 Task: Look for space in Permatang Kuching, Malaysia from 3rd August, 2023 to 17th August, 2023 for 3 adults, 1 child in price range Rs.3000 to Rs.15000. Place can be entire place with 3 bedrooms having 4 beds and 2 bathrooms. Property type can be house, flat, guest house. Amenities needed are: wifi. Booking option can be shelf check-in. Required host language is English.
Action: Mouse moved to (411, 107)
Screenshot: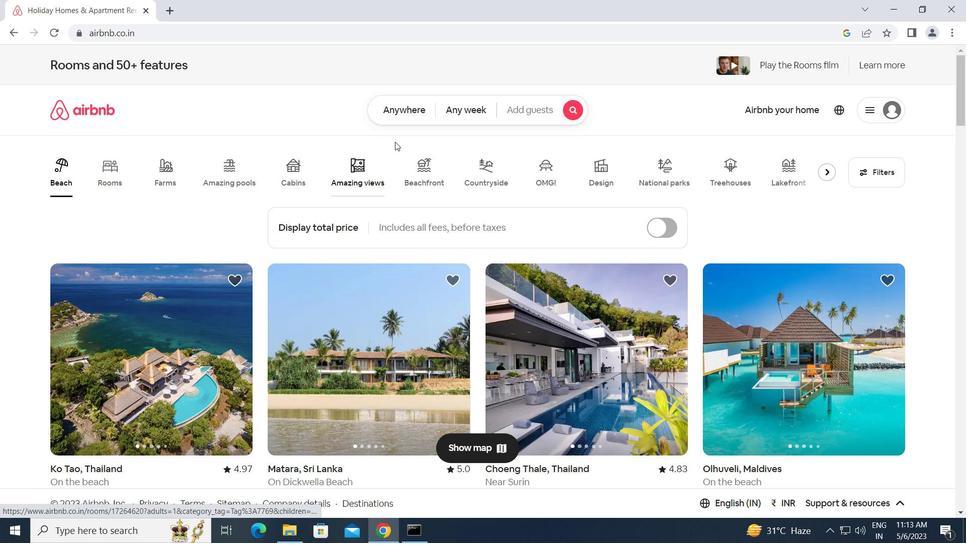 
Action: Mouse pressed left at (411, 107)
Screenshot: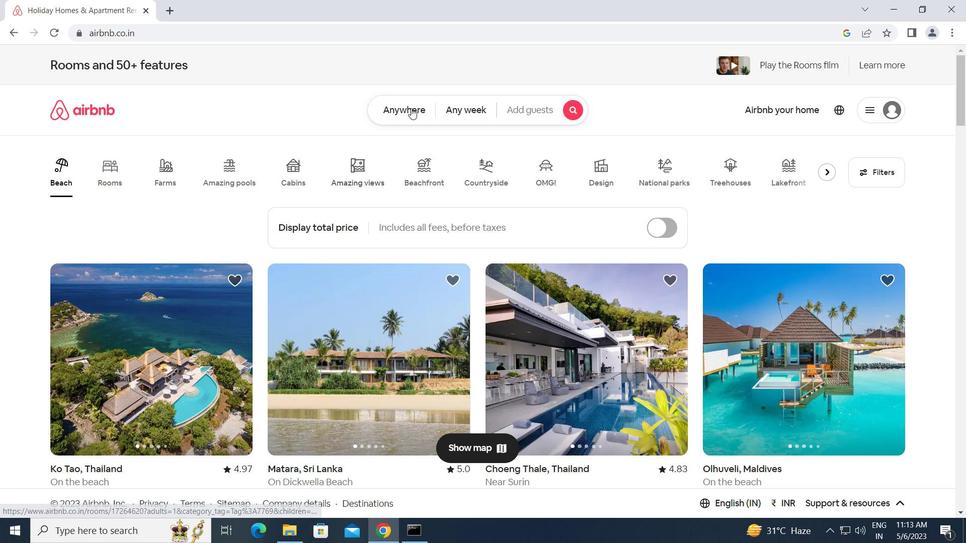 
Action: Mouse moved to (322, 159)
Screenshot: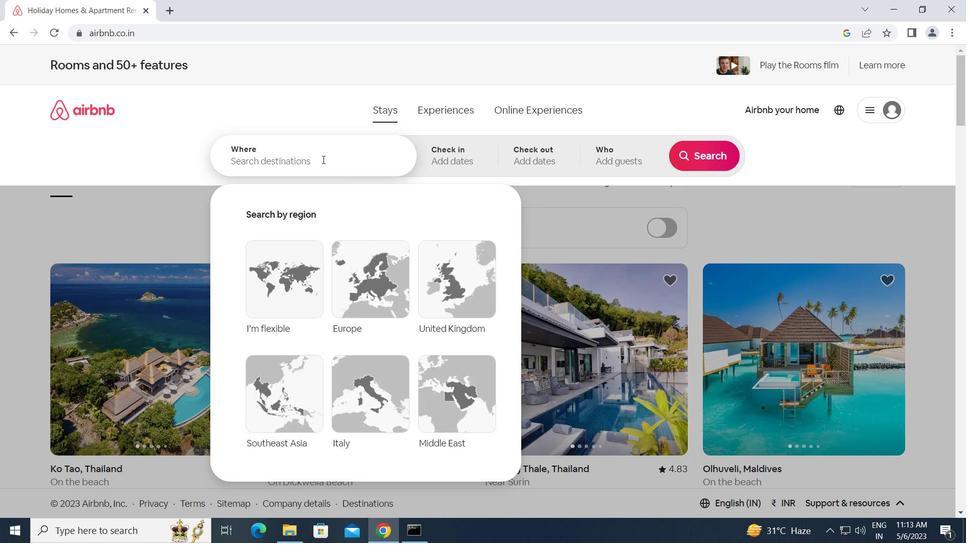 
Action: Mouse pressed left at (322, 159)
Screenshot: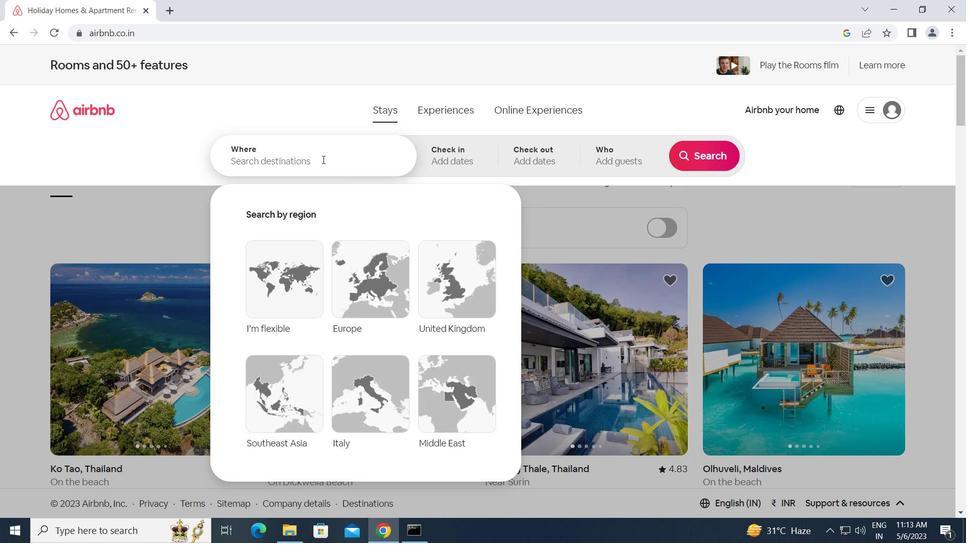 
Action: Key pressed p<Key.caps_lock>ermatang<Key.space><Key.caps_lock>k<Key.caps_lock>uching,<Key.space><Key.caps_lock>m<Key.caps_lock>alaysia<Key.enter>
Screenshot: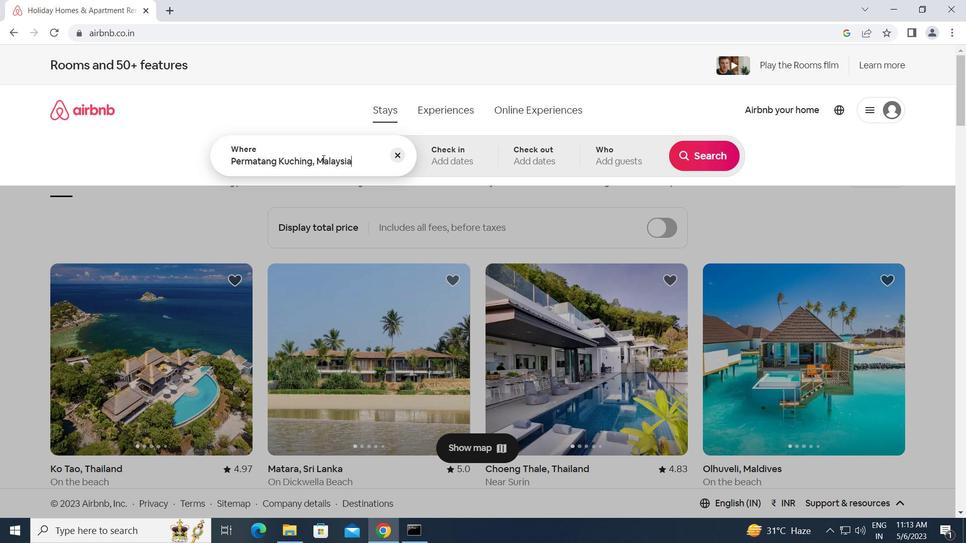 
Action: Mouse moved to (696, 254)
Screenshot: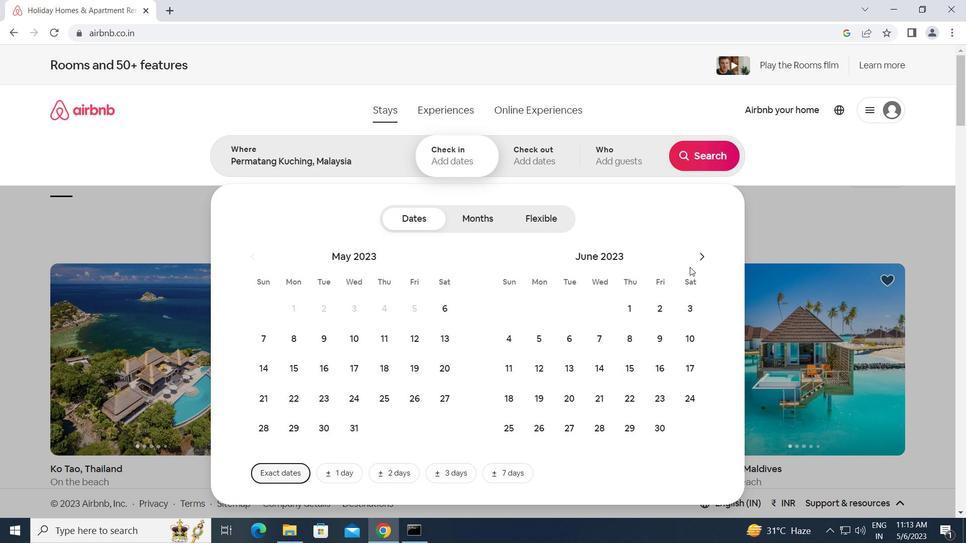 
Action: Mouse pressed left at (696, 254)
Screenshot: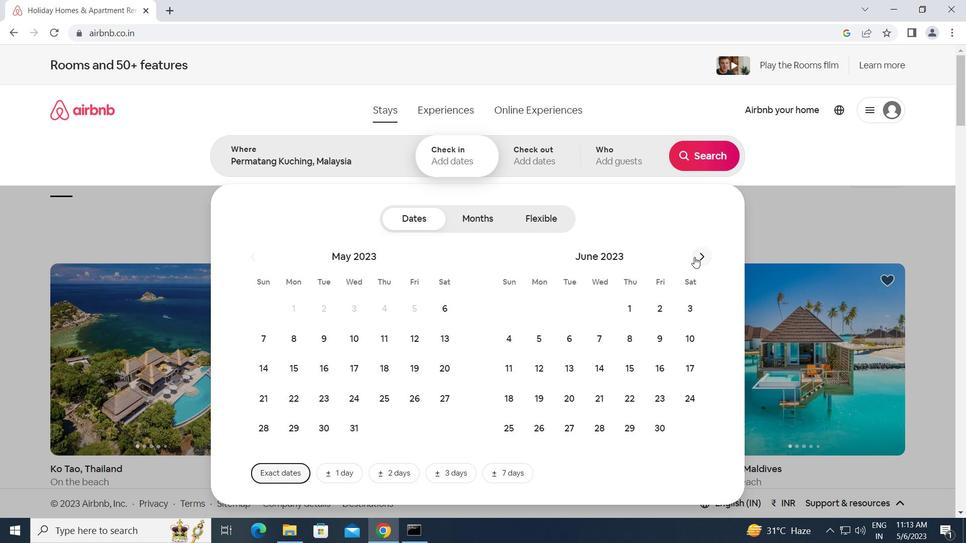 
Action: Mouse moved to (689, 253)
Screenshot: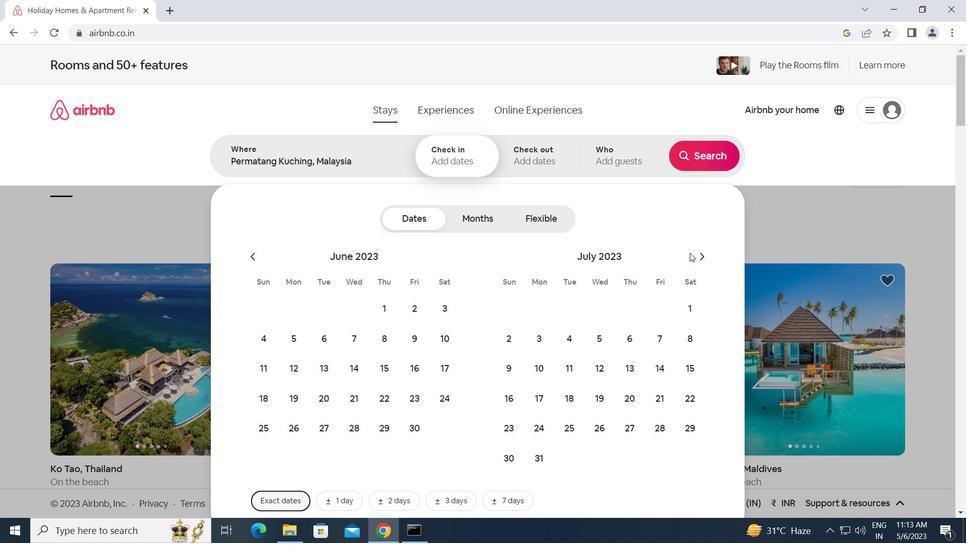 
Action: Mouse pressed left at (689, 253)
Screenshot: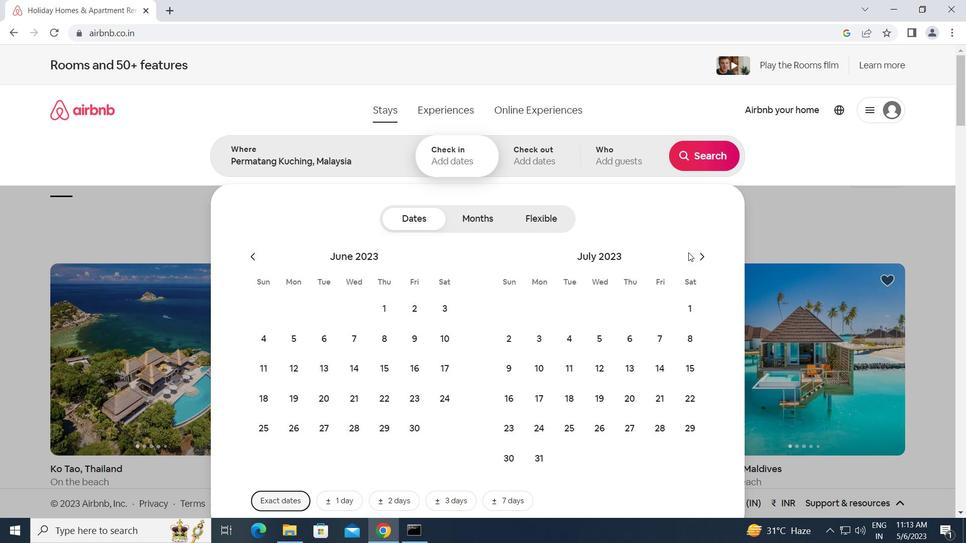 
Action: Mouse moved to (701, 256)
Screenshot: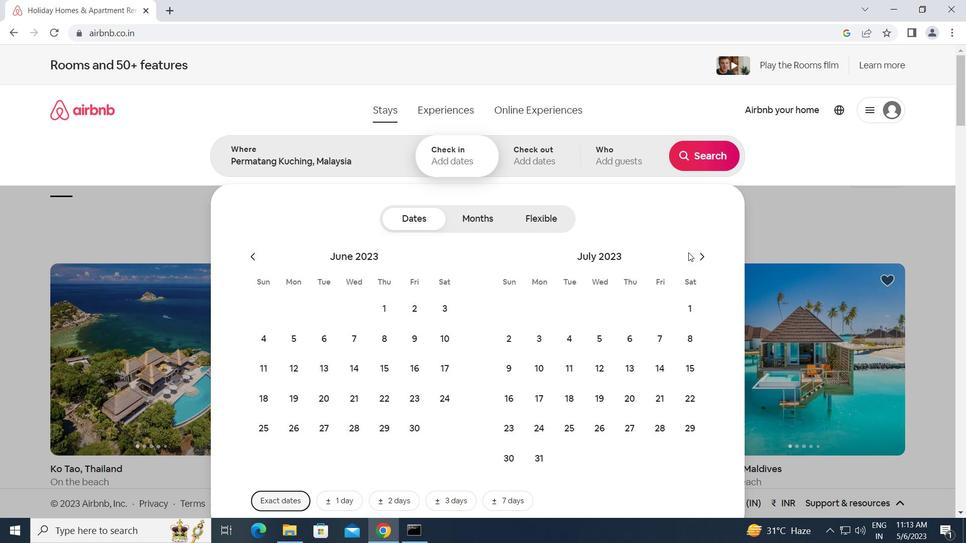 
Action: Mouse pressed left at (701, 256)
Screenshot: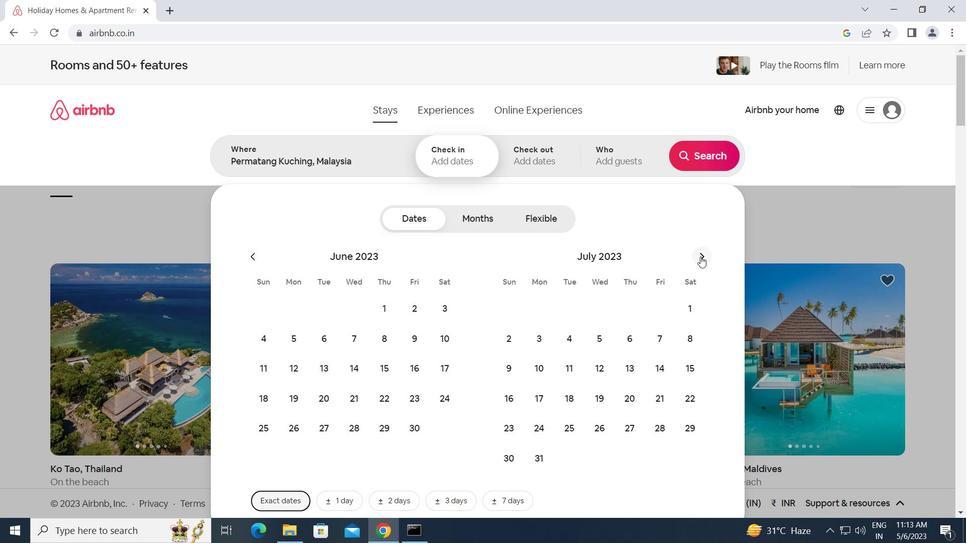 
Action: Mouse moved to (626, 305)
Screenshot: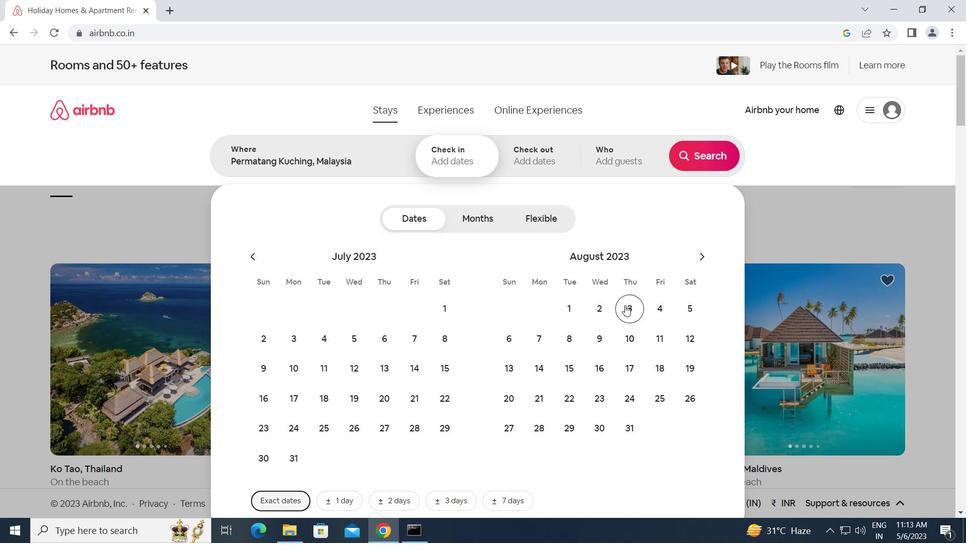 
Action: Mouse pressed left at (626, 305)
Screenshot: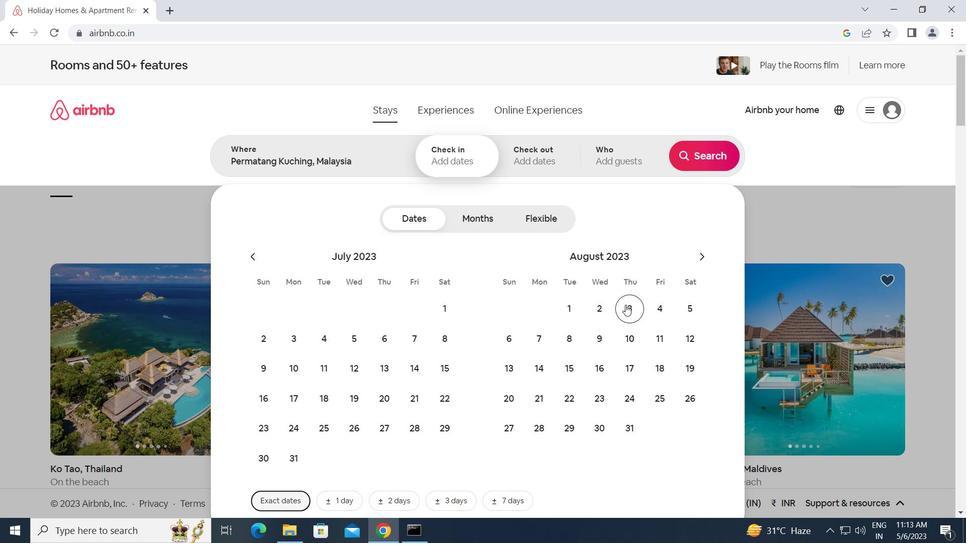 
Action: Mouse moved to (634, 372)
Screenshot: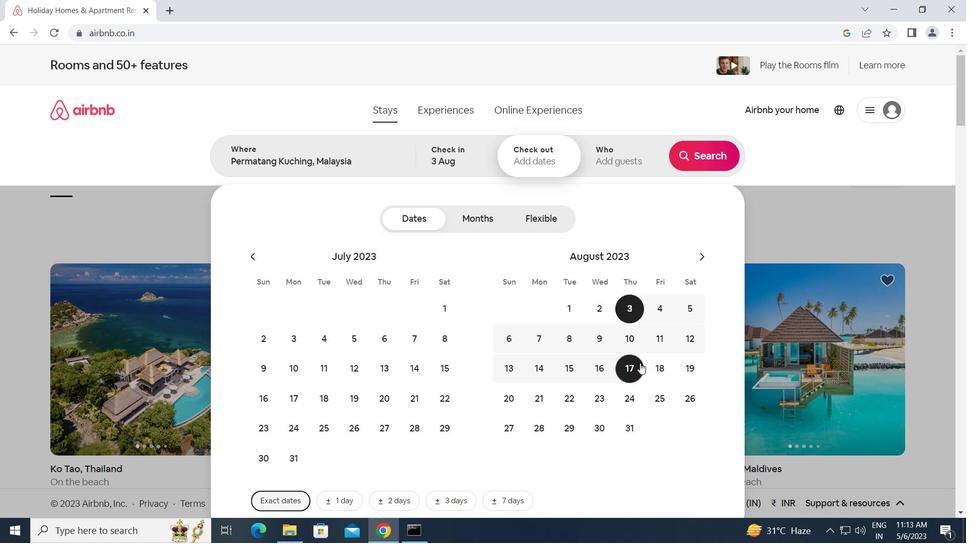 
Action: Mouse pressed left at (634, 372)
Screenshot: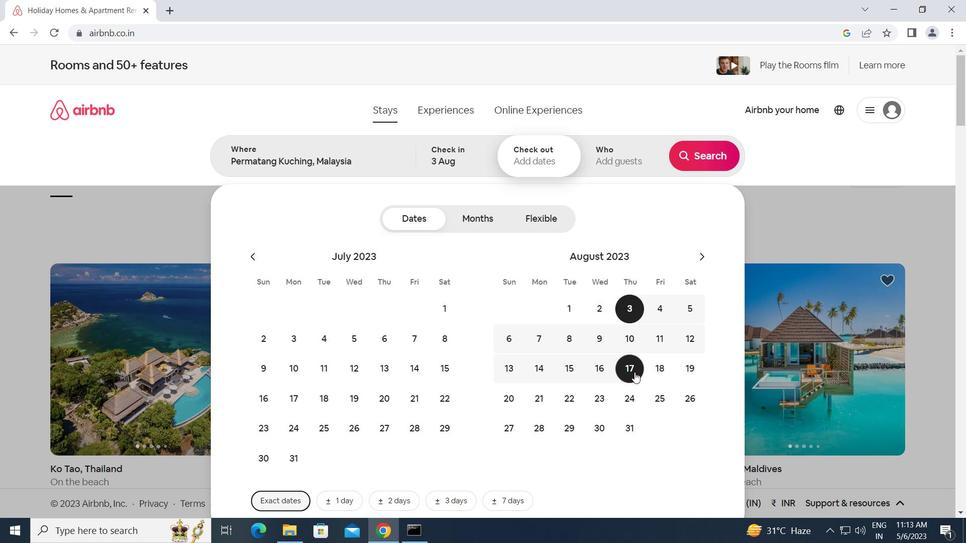 
Action: Mouse moved to (619, 156)
Screenshot: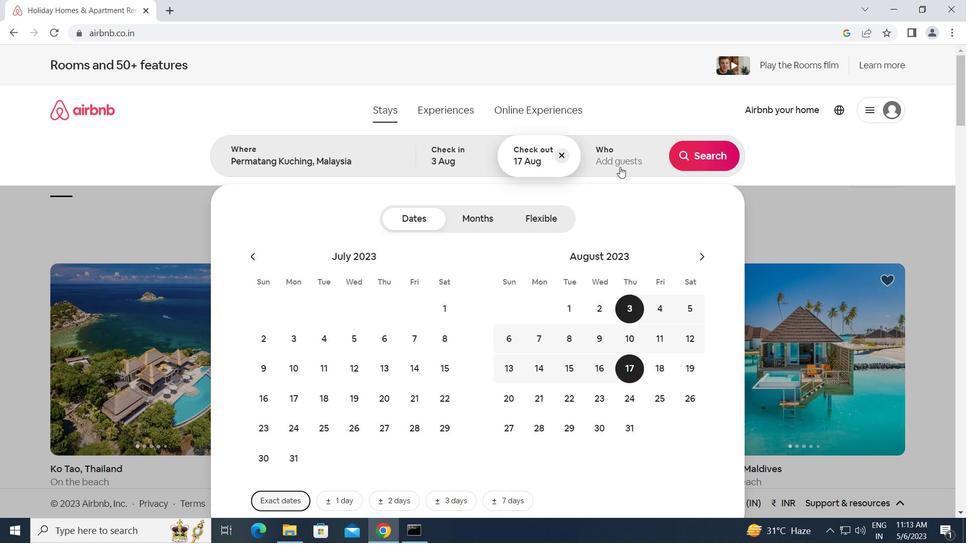 
Action: Mouse pressed left at (619, 156)
Screenshot: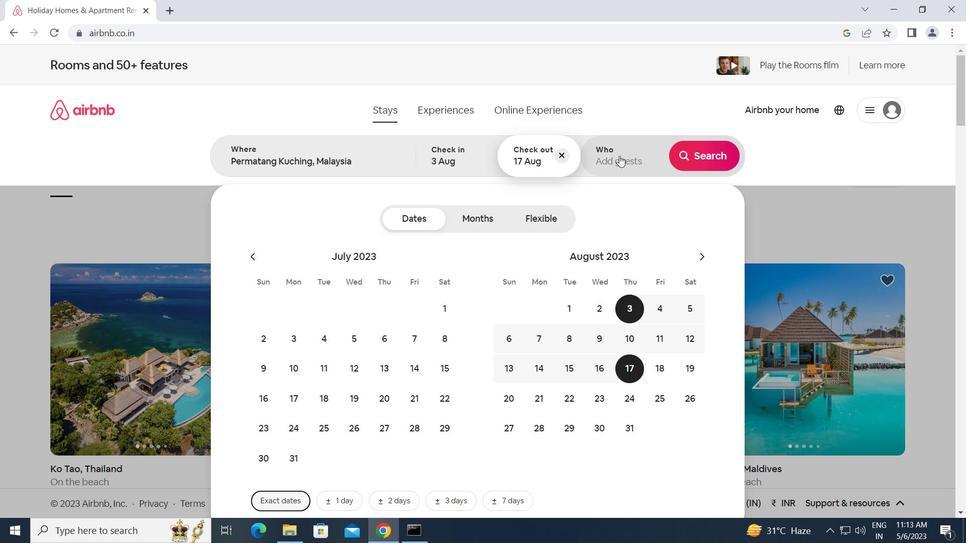 
Action: Mouse moved to (710, 223)
Screenshot: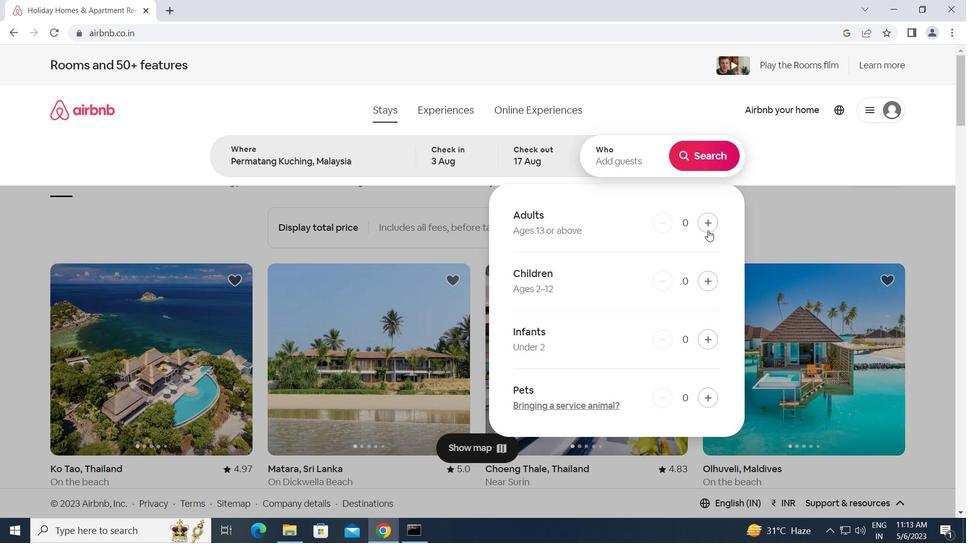 
Action: Mouse pressed left at (710, 223)
Screenshot: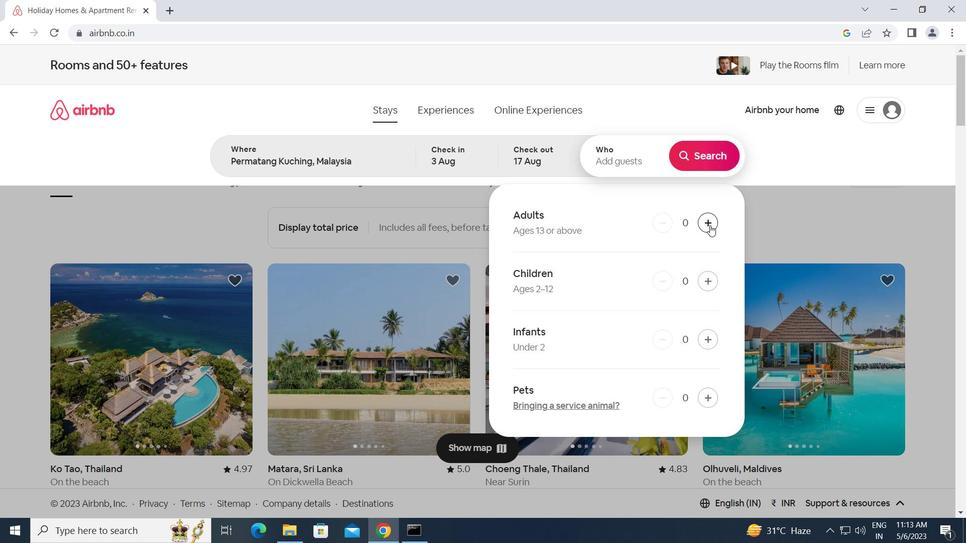 
Action: Mouse pressed left at (710, 223)
Screenshot: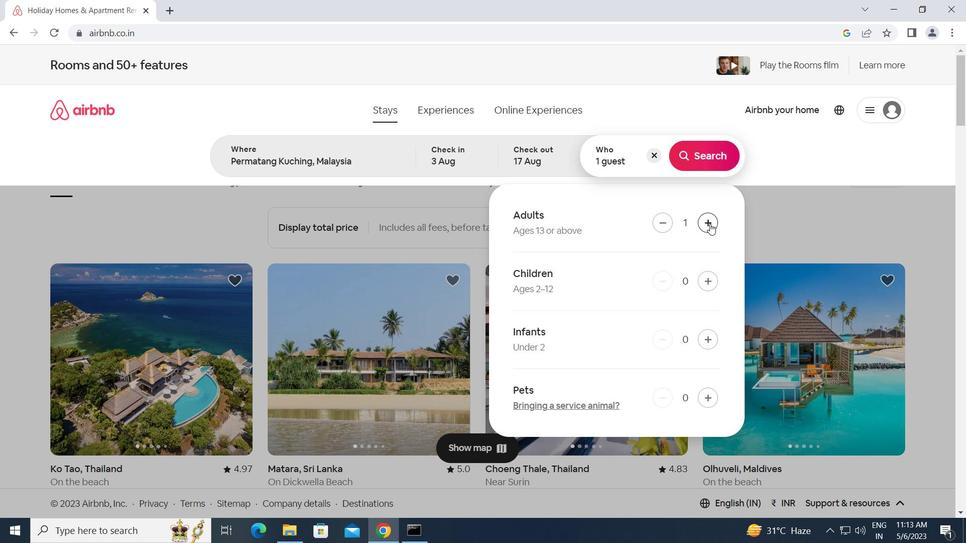 
Action: Mouse pressed left at (710, 223)
Screenshot: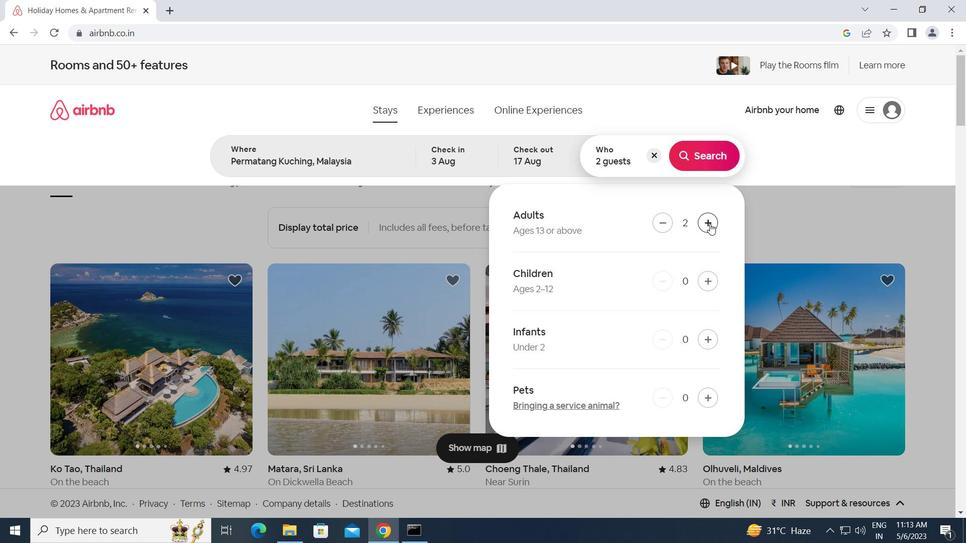 
Action: Mouse moved to (705, 281)
Screenshot: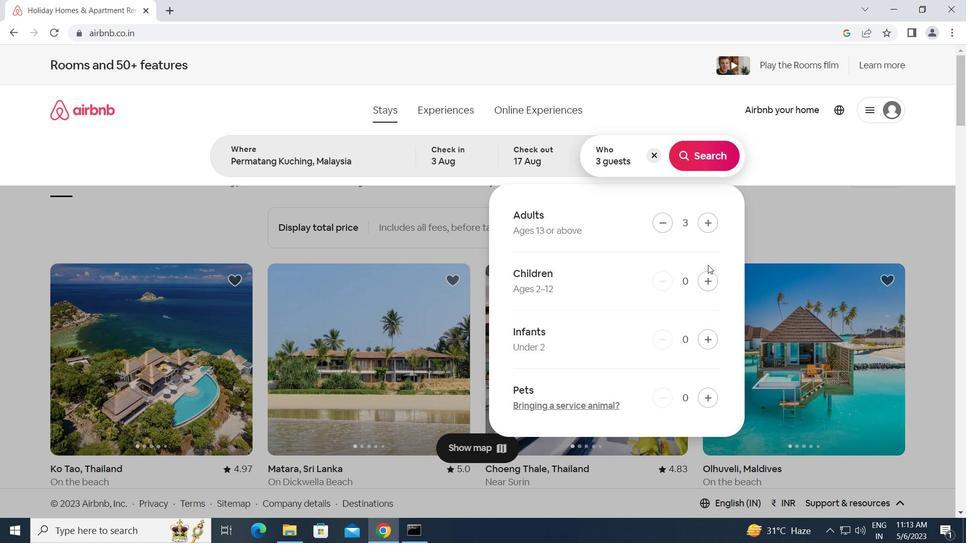 
Action: Mouse pressed left at (705, 281)
Screenshot: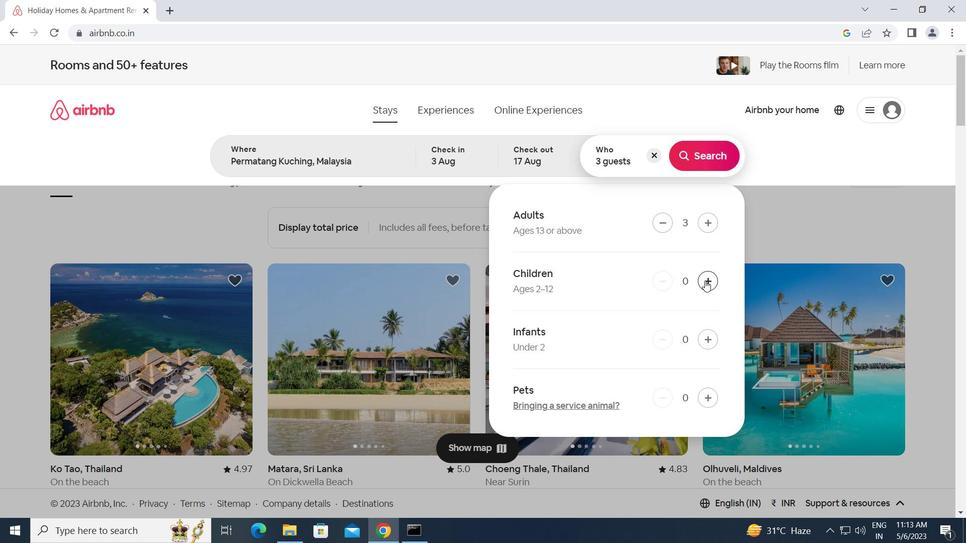 
Action: Mouse moved to (698, 158)
Screenshot: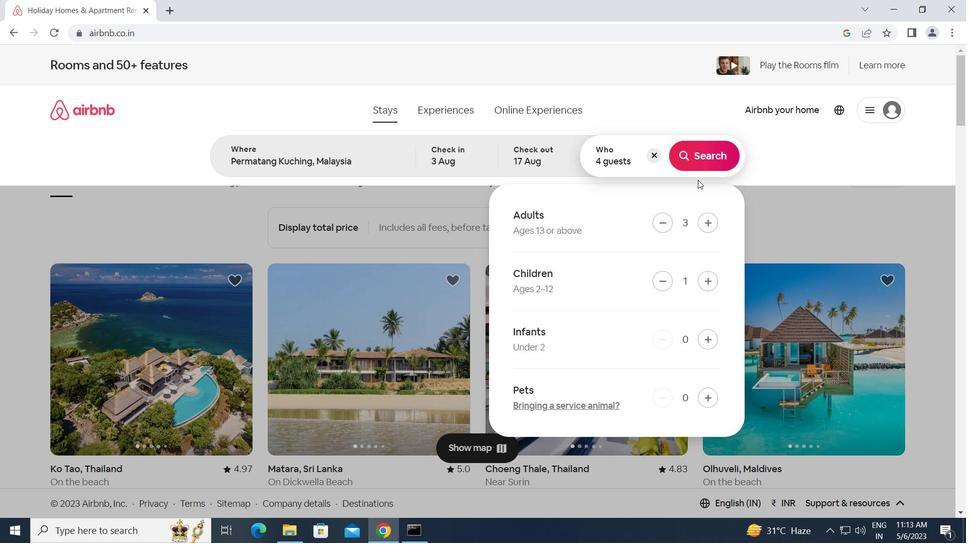 
Action: Mouse pressed left at (698, 158)
Screenshot: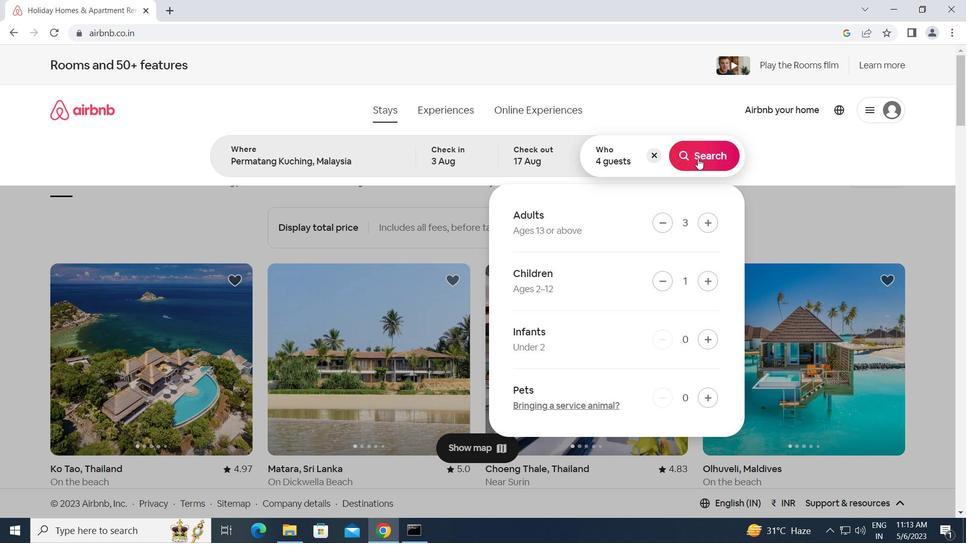 
Action: Mouse moved to (902, 121)
Screenshot: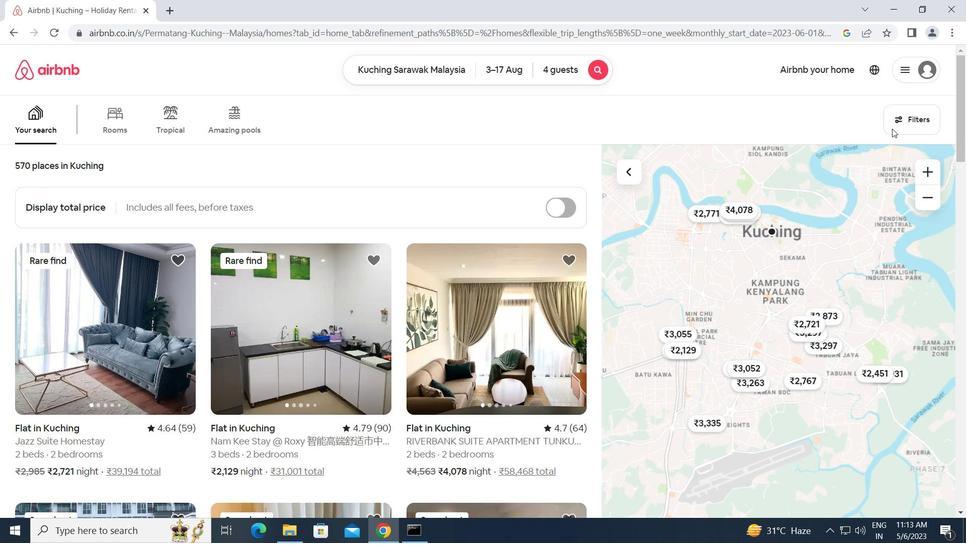 
Action: Mouse pressed left at (902, 121)
Screenshot: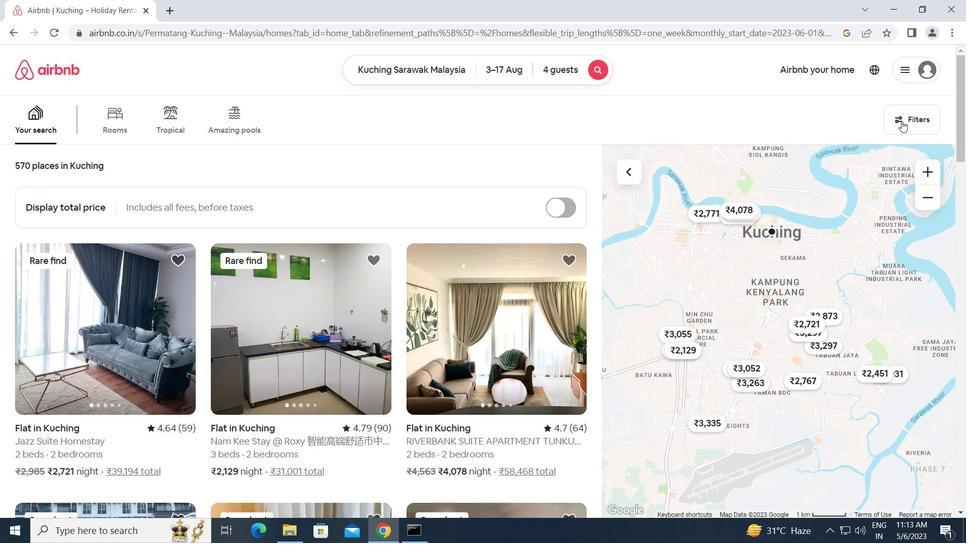 
Action: Mouse moved to (317, 430)
Screenshot: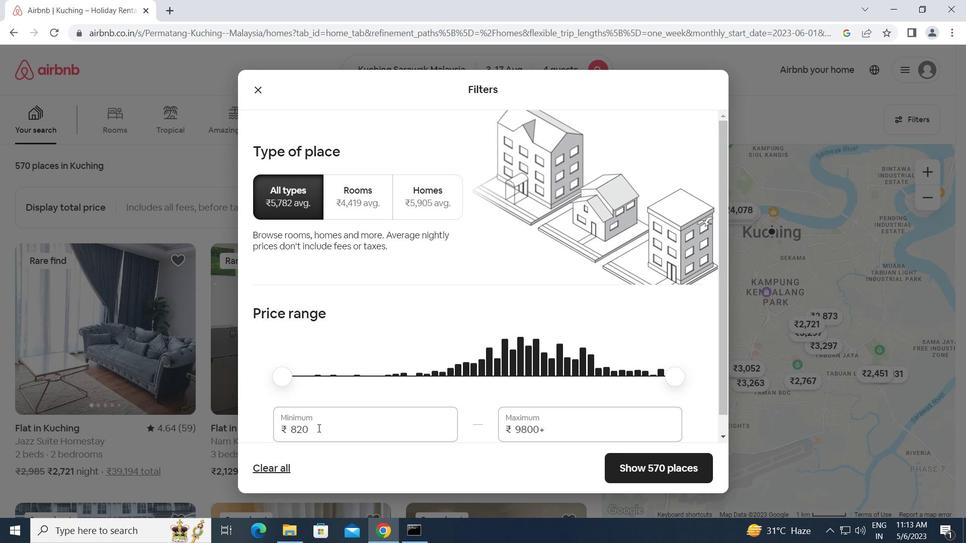 
Action: Mouse pressed left at (317, 430)
Screenshot: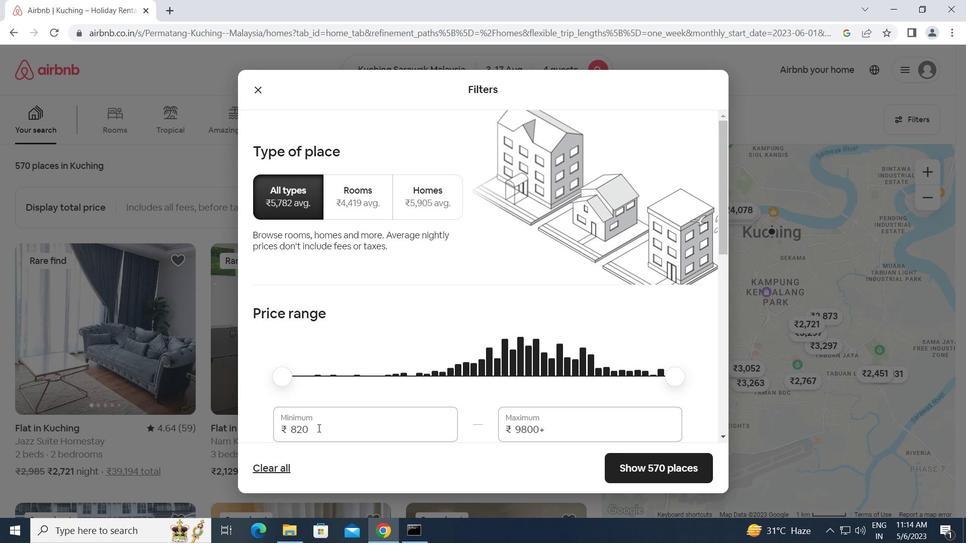 
Action: Mouse moved to (274, 432)
Screenshot: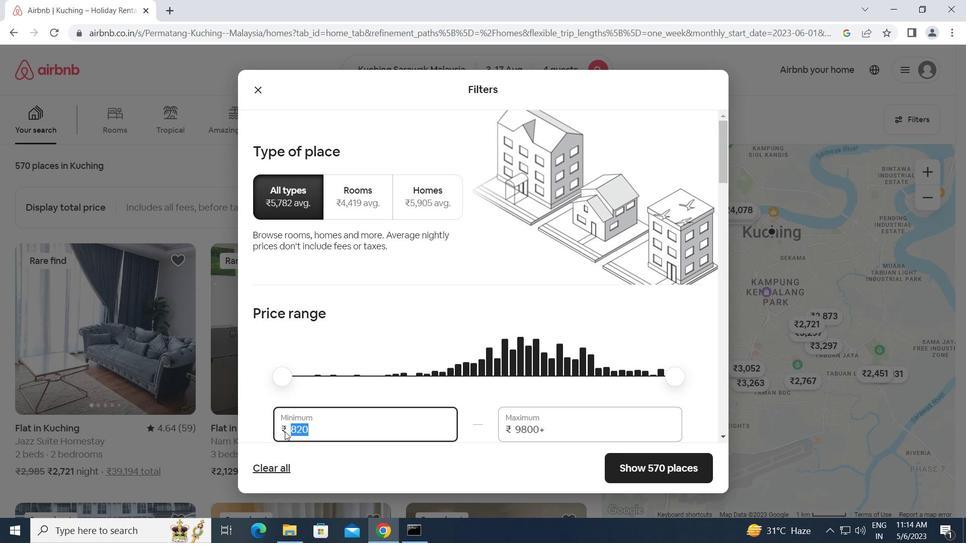 
Action: Key pressed 3
Screenshot: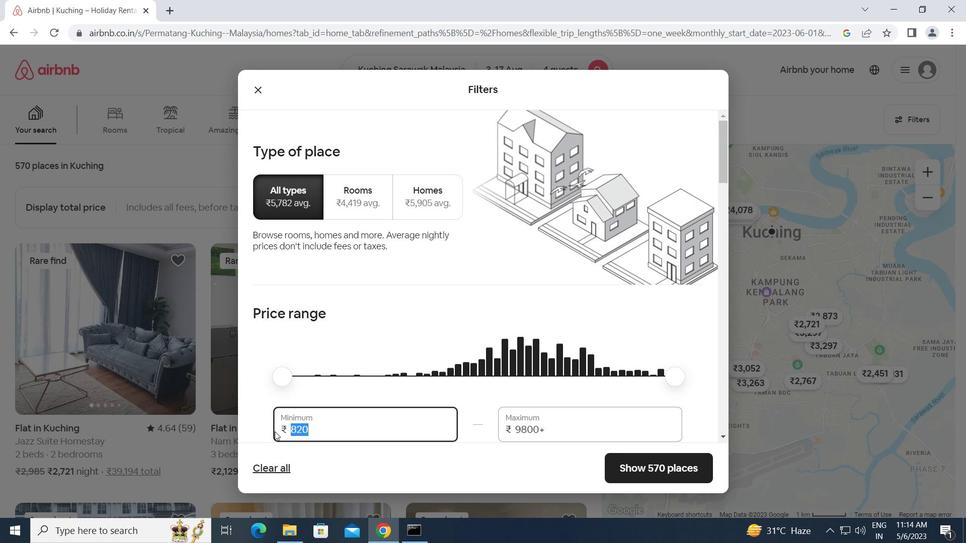 
Action: Mouse moved to (332, 303)
Screenshot: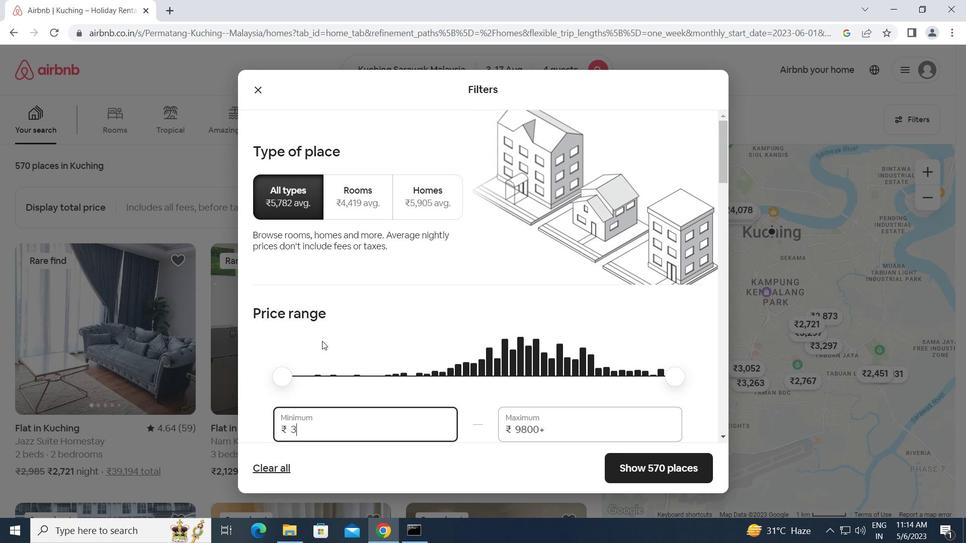 
Action: Key pressed 000<Key.tab>15000
Screenshot: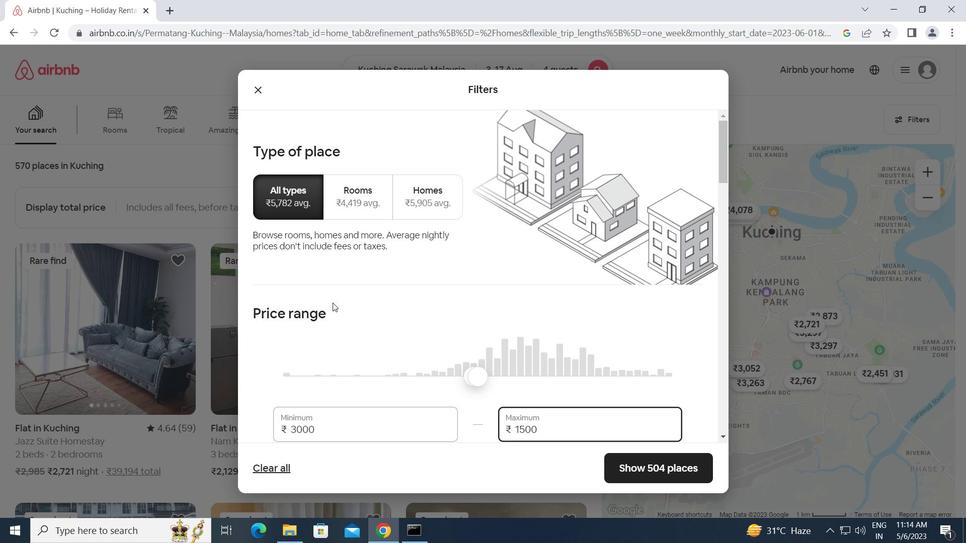 
Action: Mouse moved to (356, 310)
Screenshot: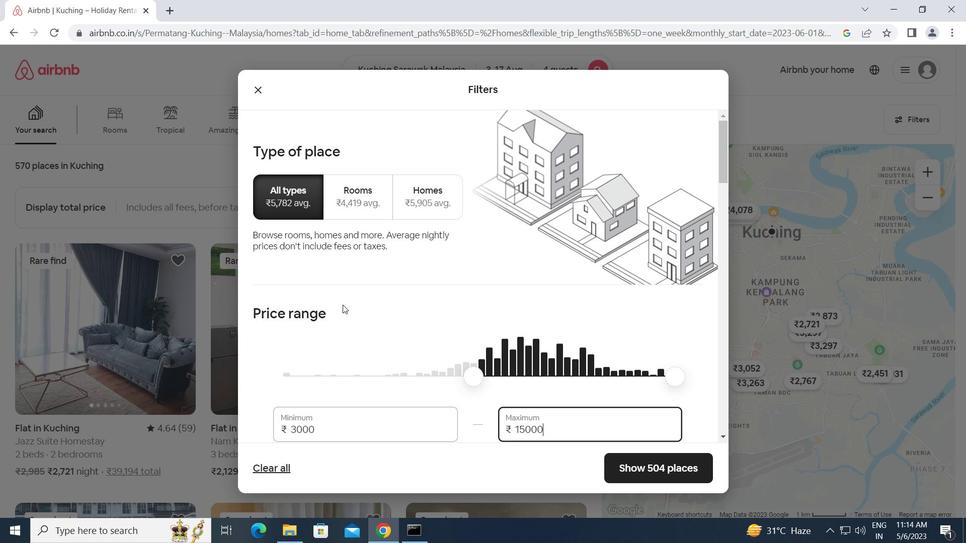 
Action: Mouse scrolled (356, 310) with delta (0, 0)
Screenshot: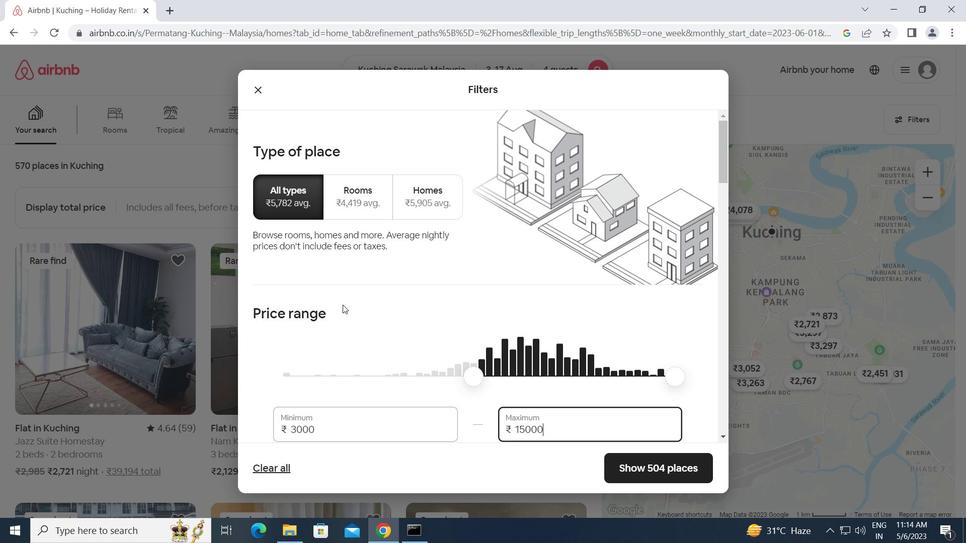 
Action: Mouse moved to (356, 310)
Screenshot: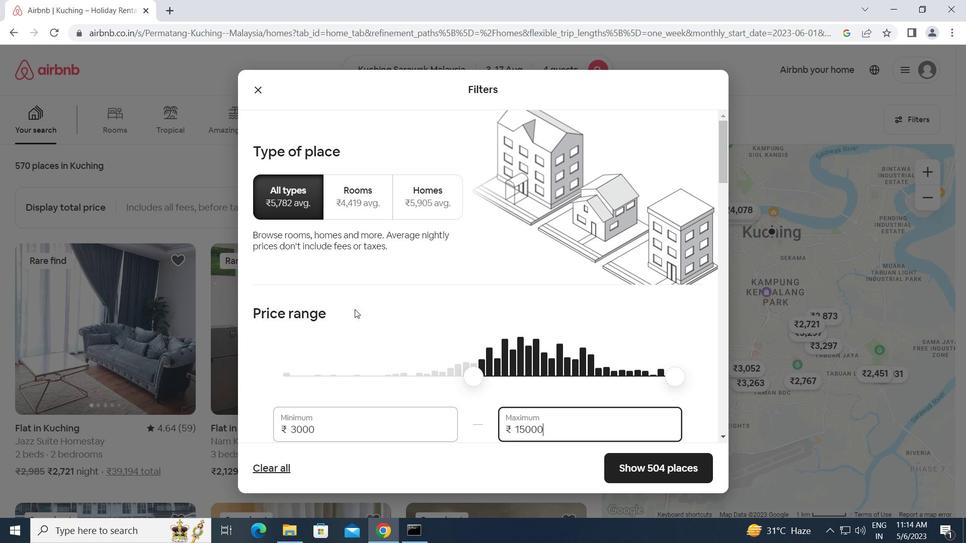 
Action: Mouse scrolled (356, 310) with delta (0, 0)
Screenshot: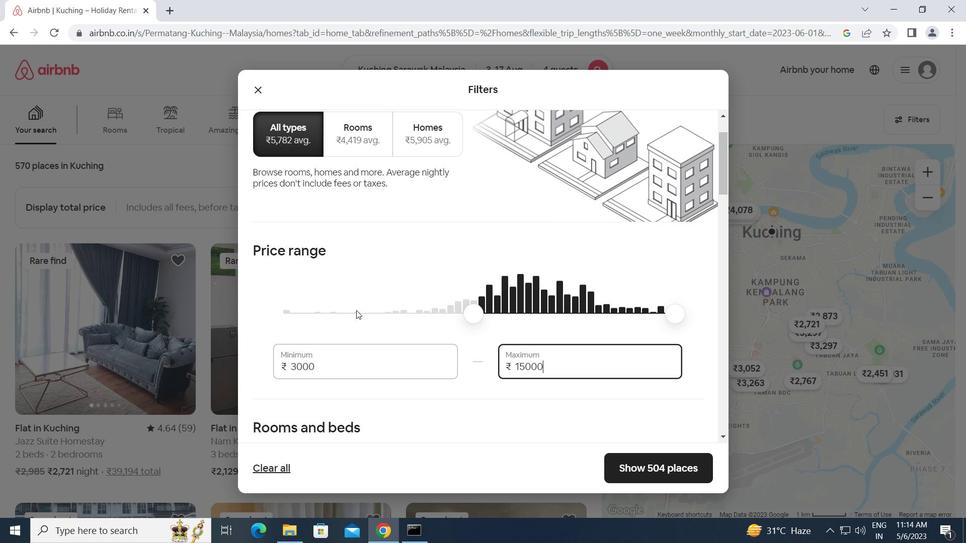 
Action: Mouse scrolled (356, 310) with delta (0, 0)
Screenshot: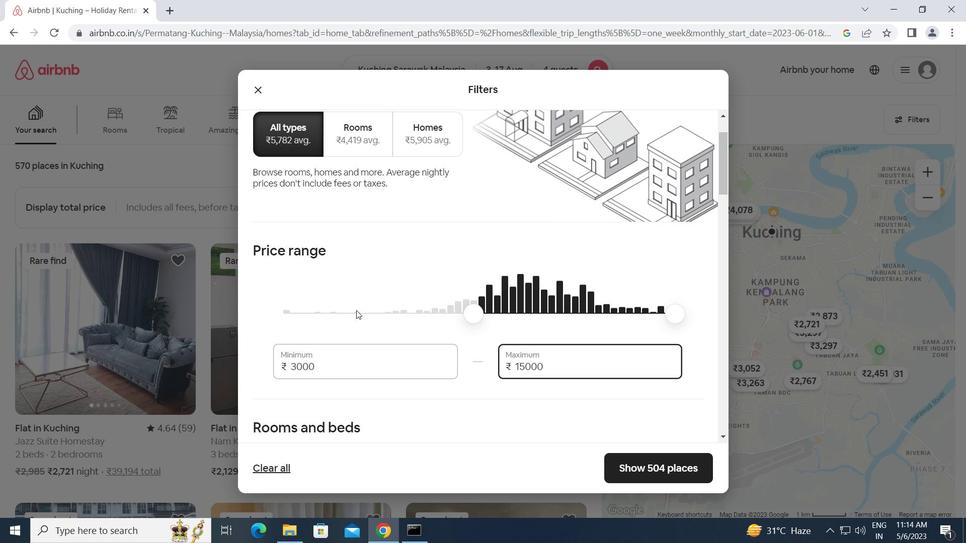 
Action: Mouse scrolled (356, 310) with delta (0, 0)
Screenshot: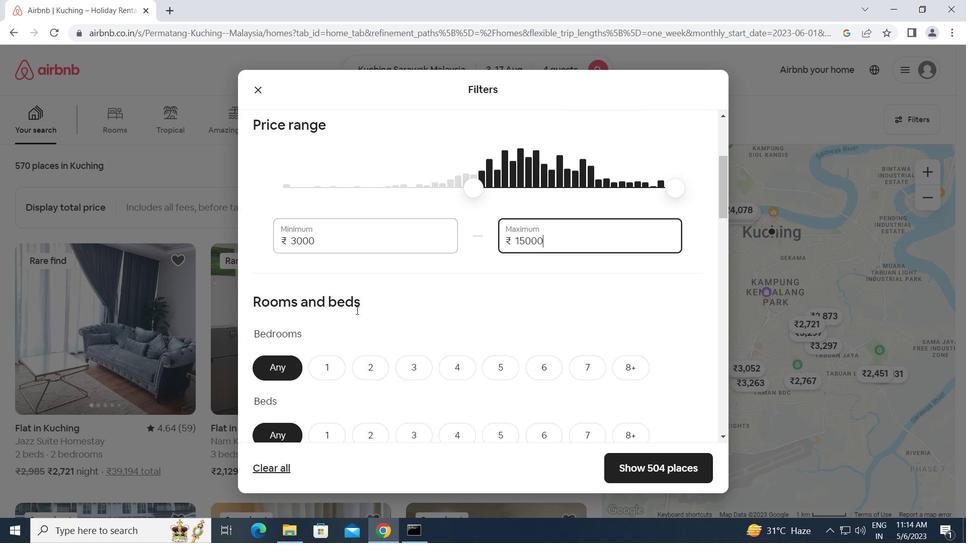 
Action: Mouse scrolled (356, 310) with delta (0, 0)
Screenshot: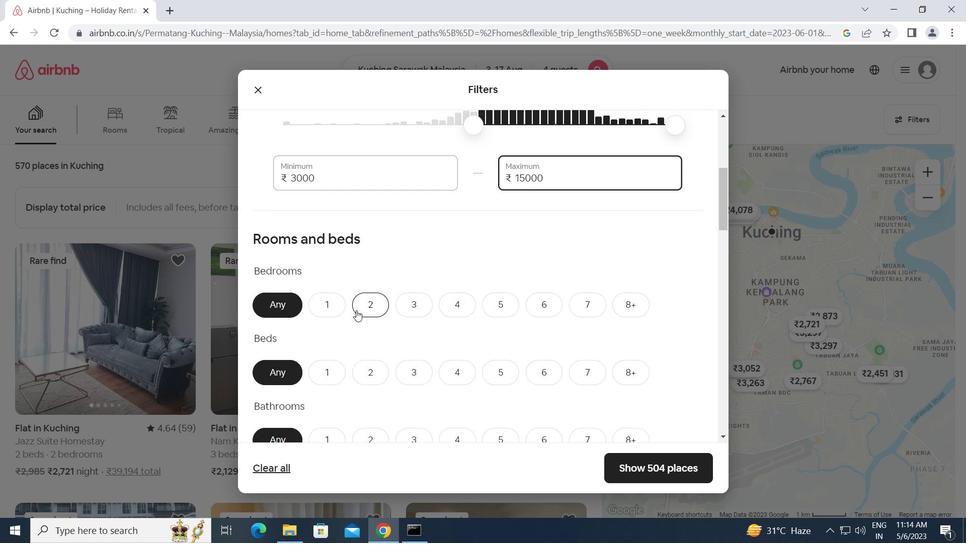 
Action: Mouse moved to (417, 244)
Screenshot: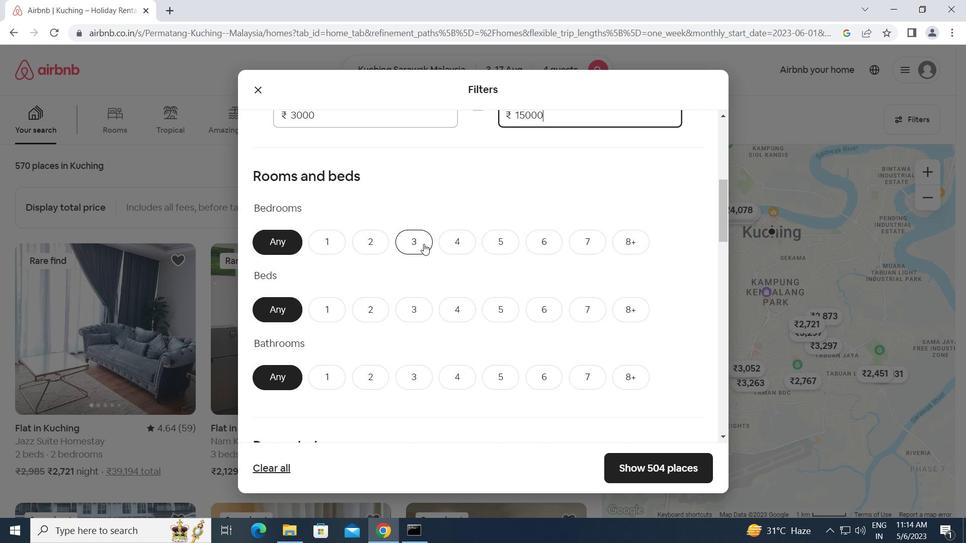 
Action: Mouse pressed left at (417, 244)
Screenshot: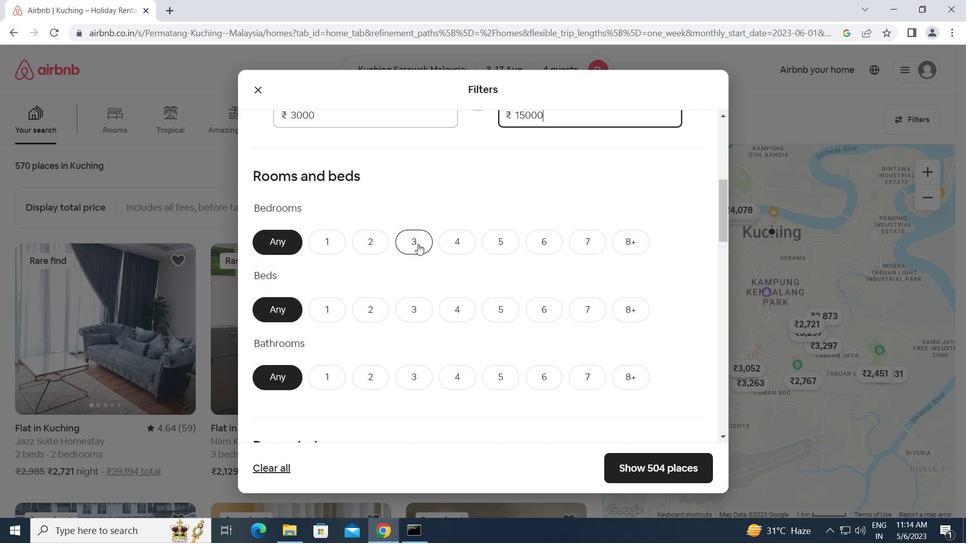 
Action: Mouse moved to (456, 309)
Screenshot: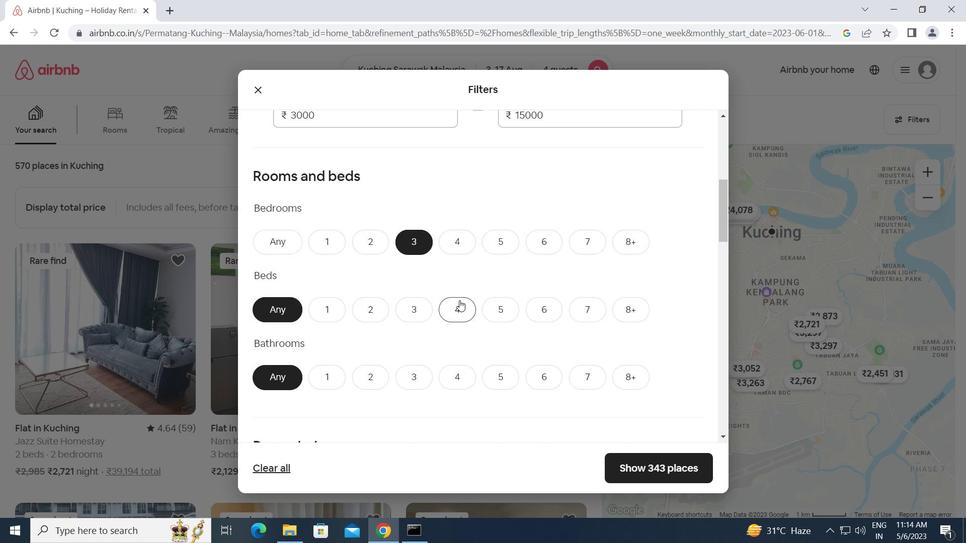 
Action: Mouse pressed left at (456, 309)
Screenshot: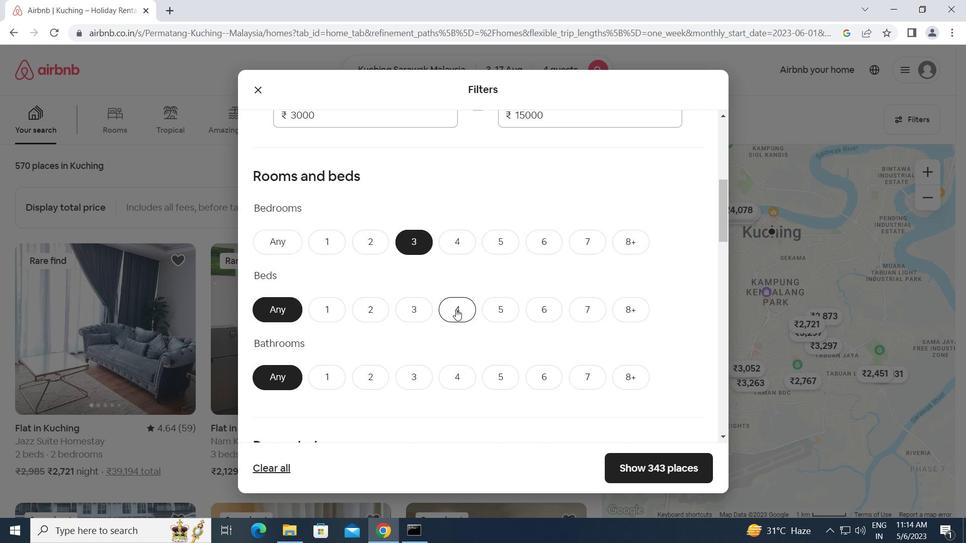 
Action: Mouse moved to (376, 372)
Screenshot: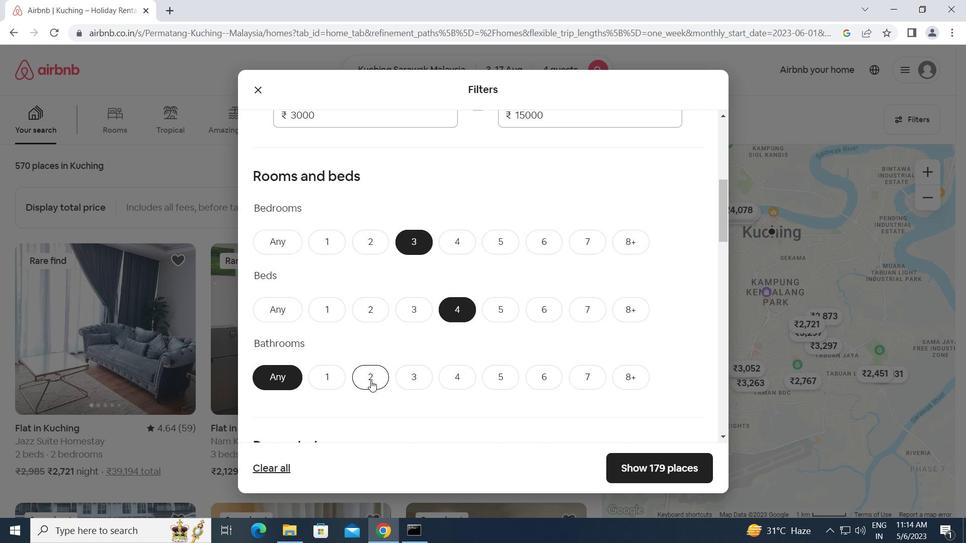 
Action: Mouse pressed left at (376, 372)
Screenshot: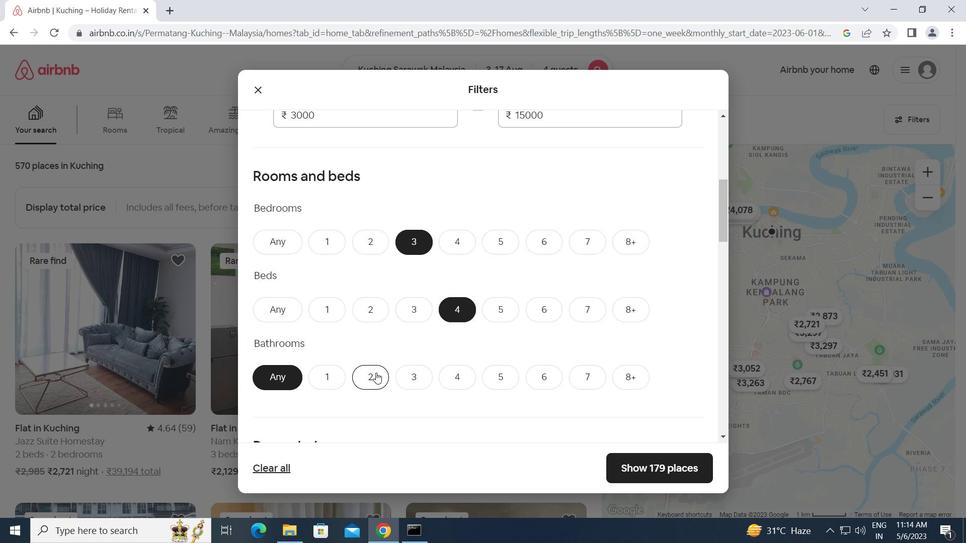 
Action: Mouse moved to (455, 405)
Screenshot: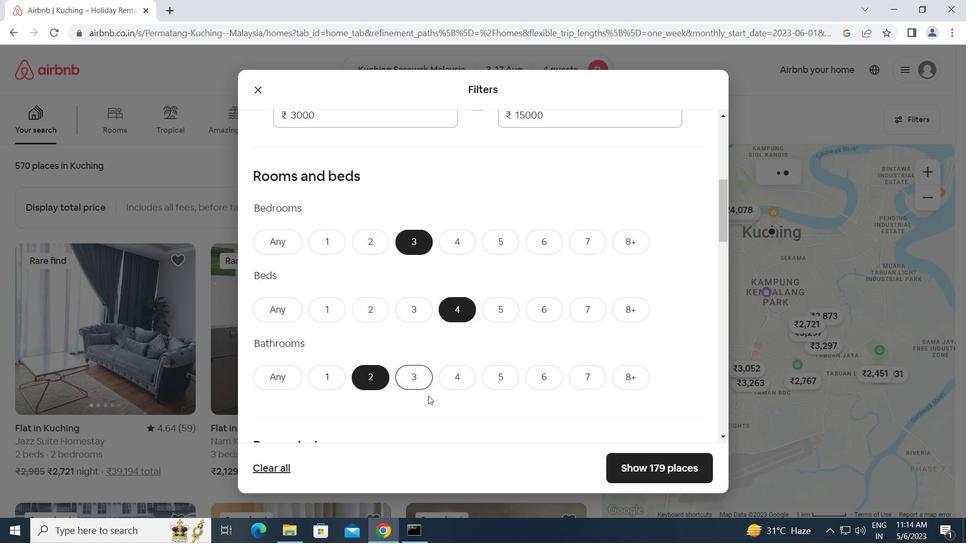 
Action: Mouse scrolled (455, 405) with delta (0, 0)
Screenshot: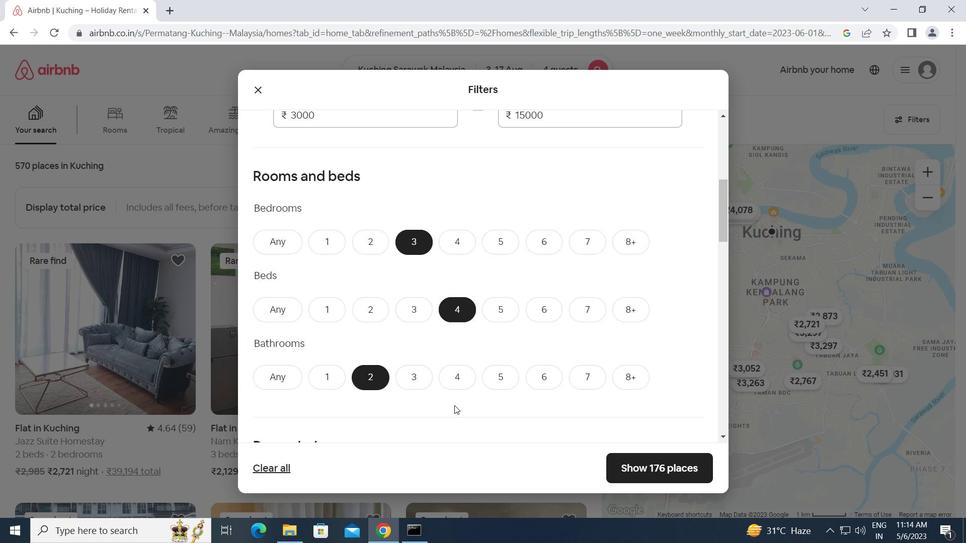 
Action: Mouse moved to (455, 405)
Screenshot: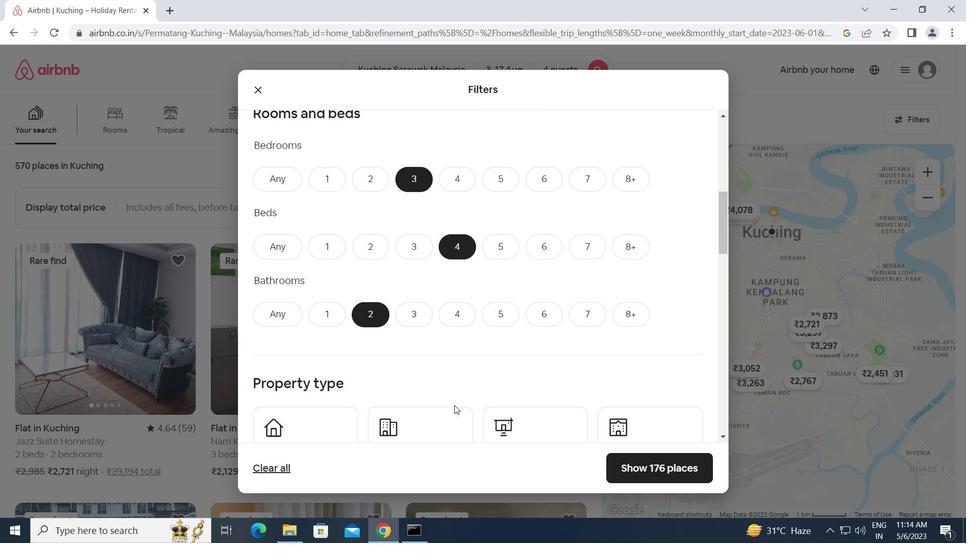 
Action: Mouse scrolled (455, 404) with delta (0, 0)
Screenshot: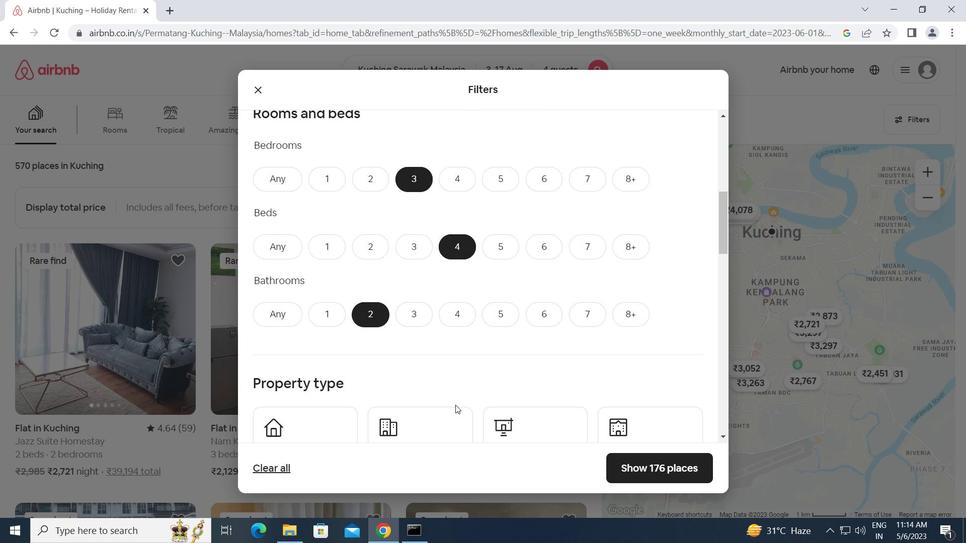 
Action: Mouse moved to (456, 404)
Screenshot: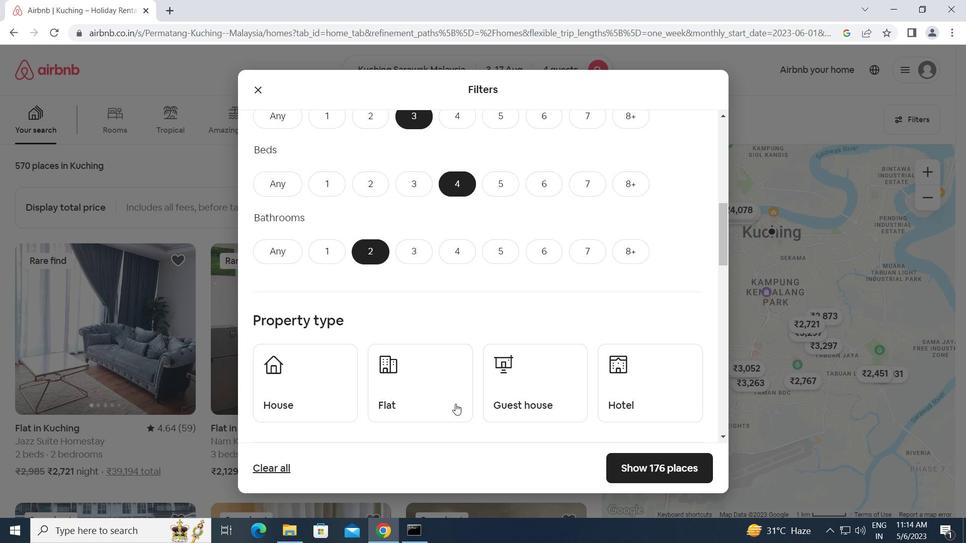 
Action: Mouse scrolled (456, 403) with delta (0, 0)
Screenshot: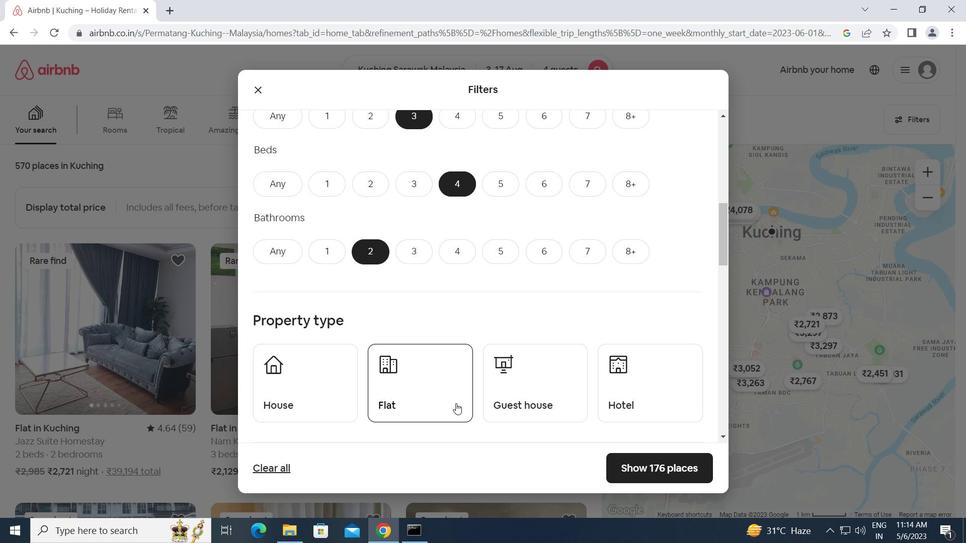 
Action: Mouse scrolled (456, 403) with delta (0, 0)
Screenshot: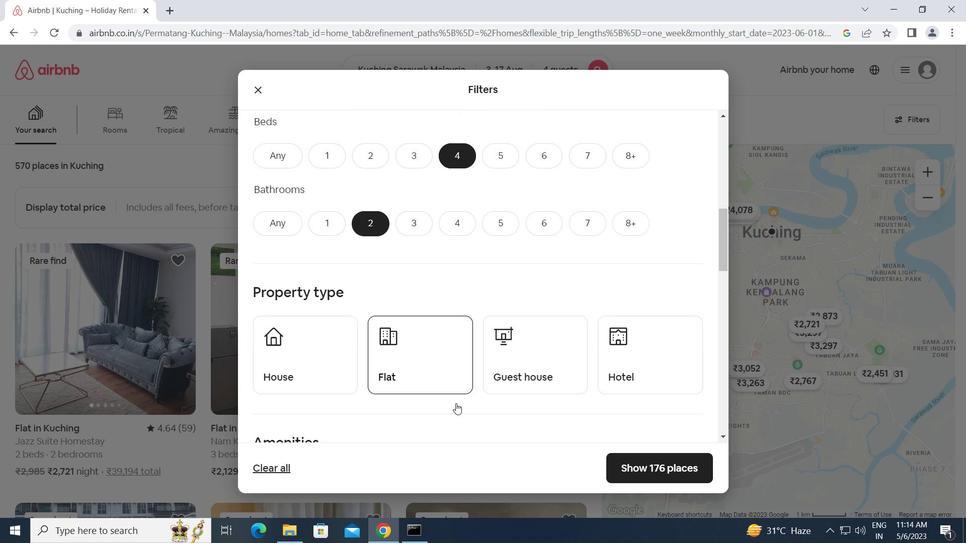 
Action: Mouse moved to (336, 257)
Screenshot: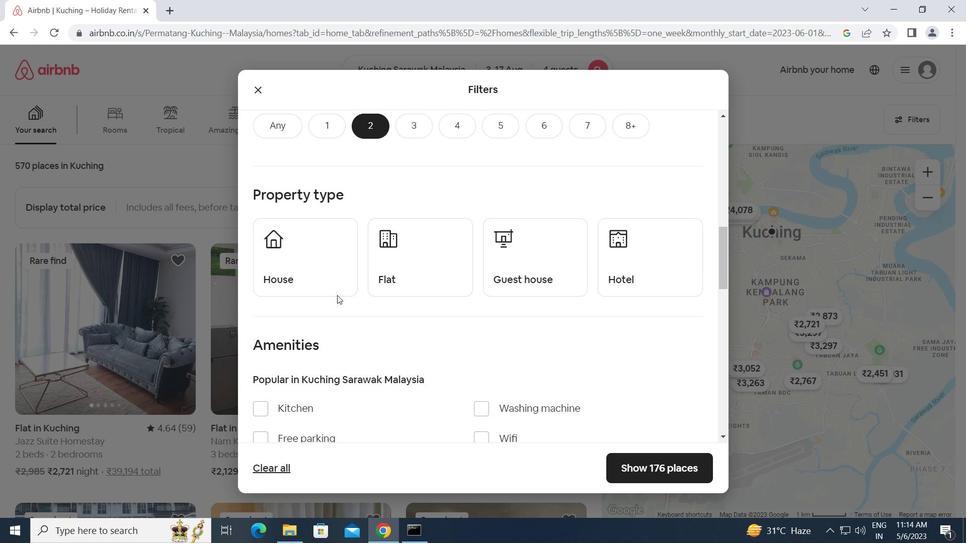 
Action: Mouse pressed left at (336, 257)
Screenshot: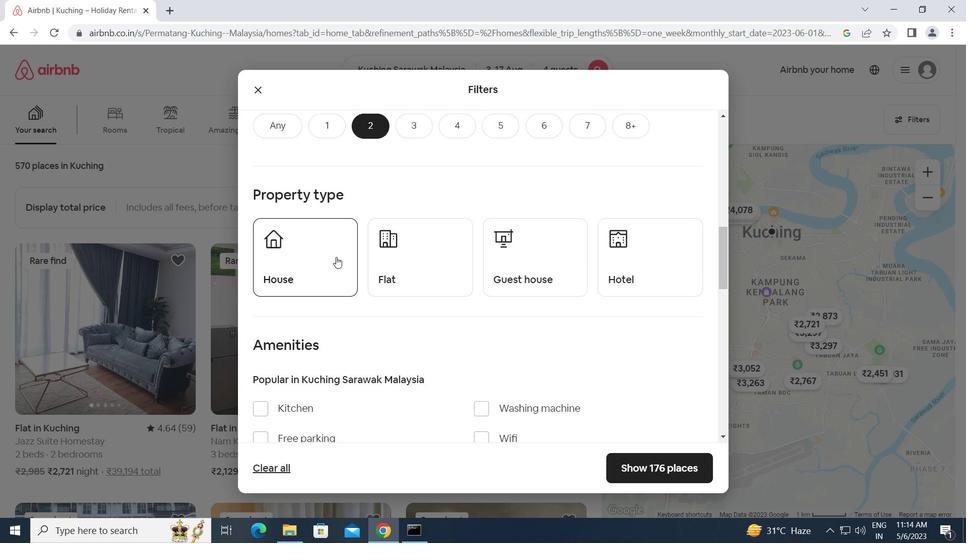 
Action: Mouse moved to (436, 283)
Screenshot: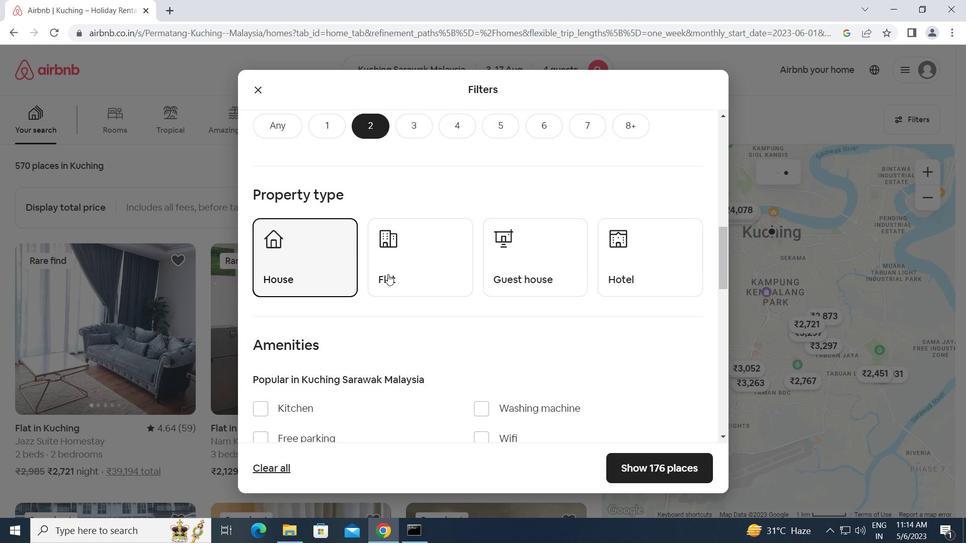 
Action: Mouse pressed left at (436, 283)
Screenshot: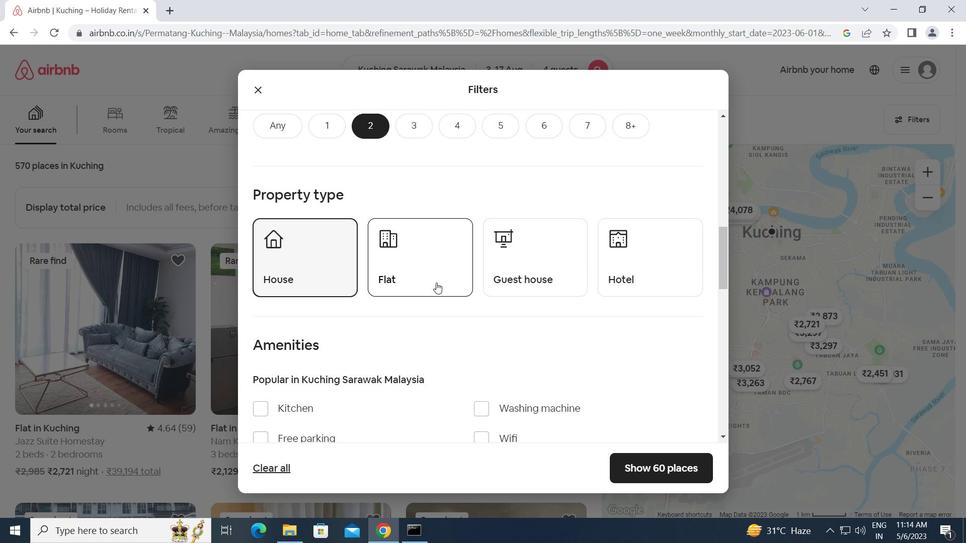 
Action: Mouse moved to (510, 272)
Screenshot: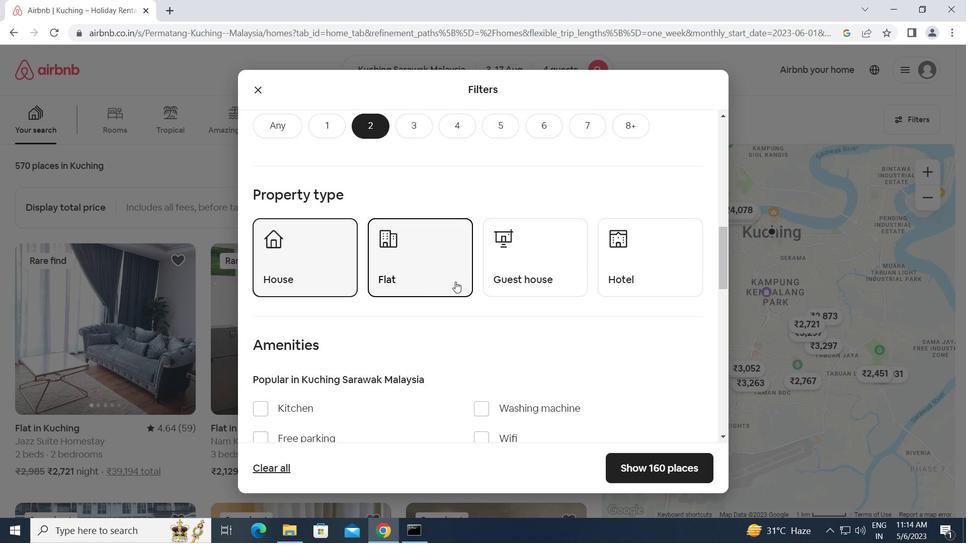 
Action: Mouse pressed left at (510, 272)
Screenshot: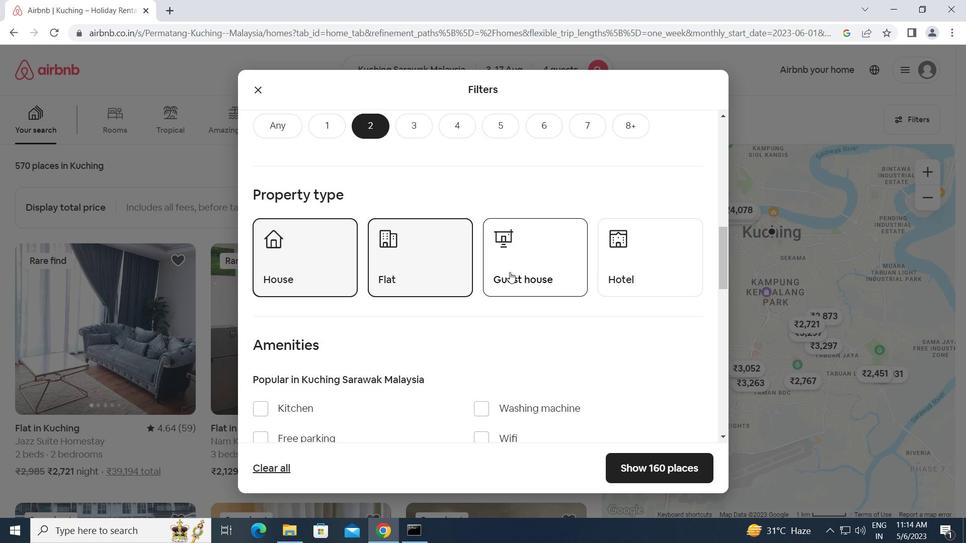 
Action: Mouse moved to (454, 315)
Screenshot: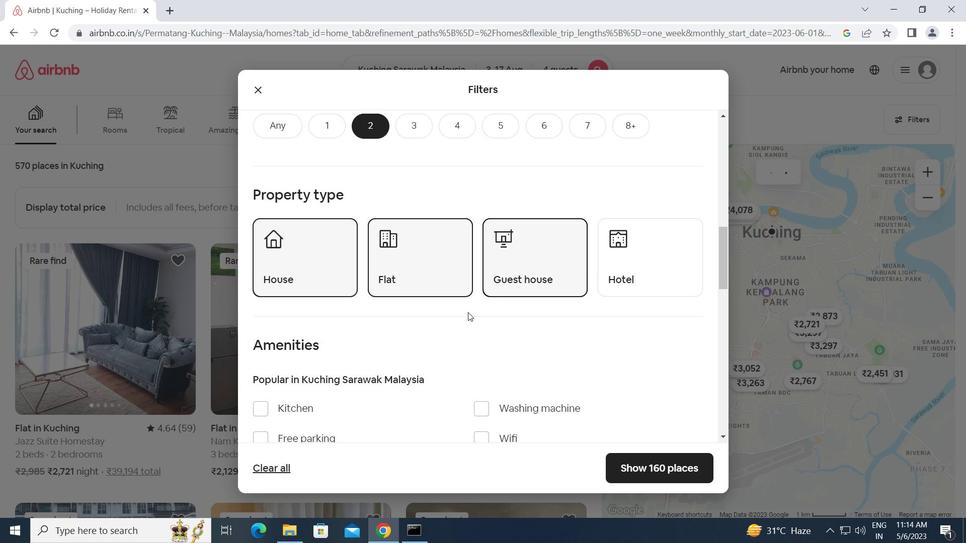 
Action: Mouse scrolled (454, 315) with delta (0, 0)
Screenshot: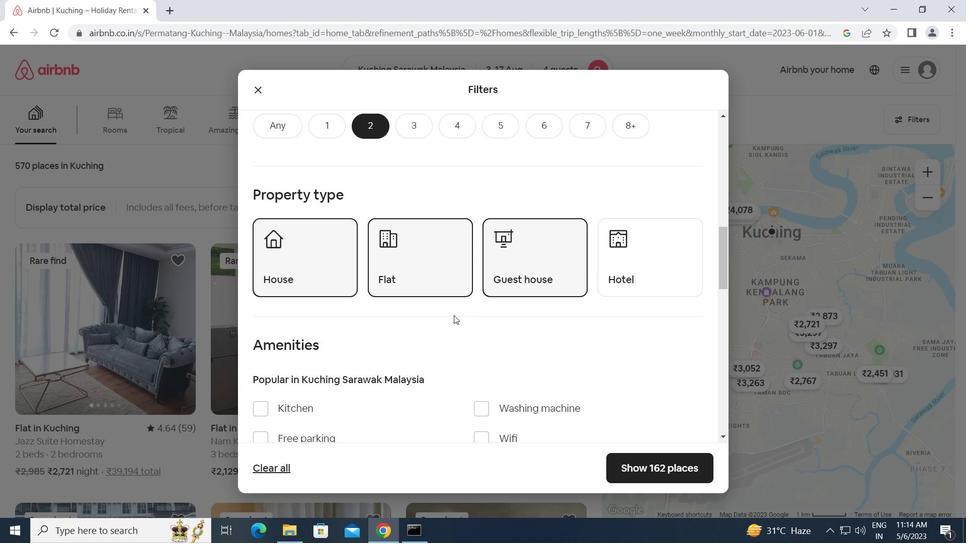 
Action: Mouse scrolled (454, 315) with delta (0, 0)
Screenshot: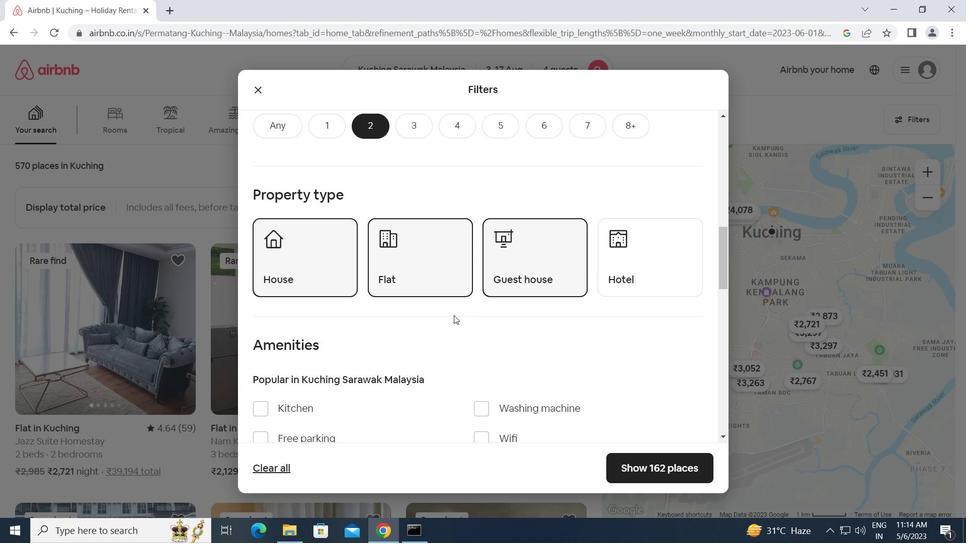
Action: Mouse moved to (477, 312)
Screenshot: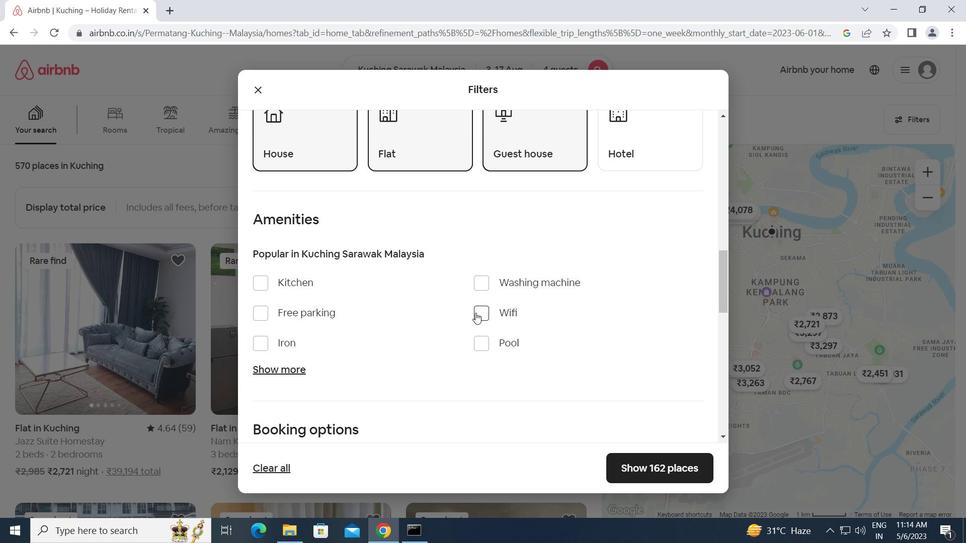 
Action: Mouse pressed left at (477, 312)
Screenshot: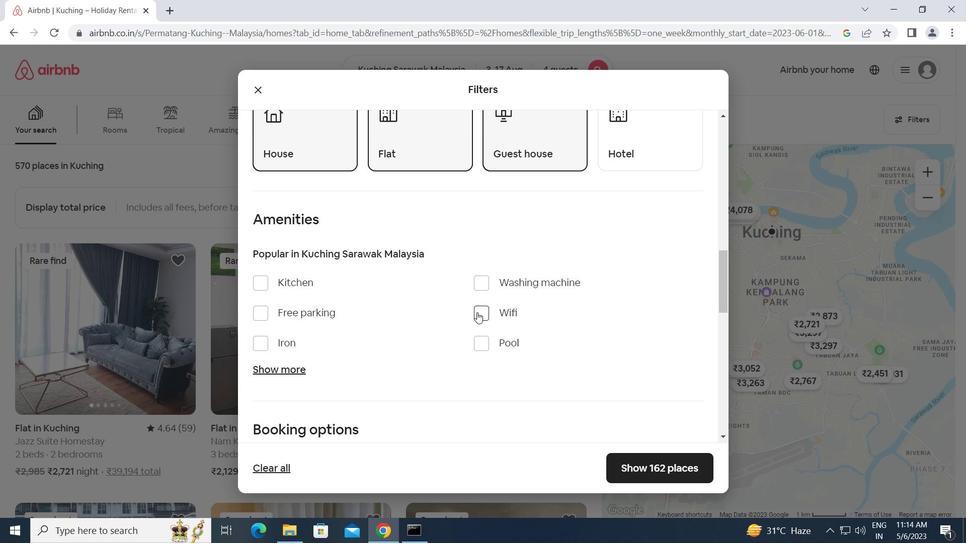 
Action: Mouse moved to (460, 324)
Screenshot: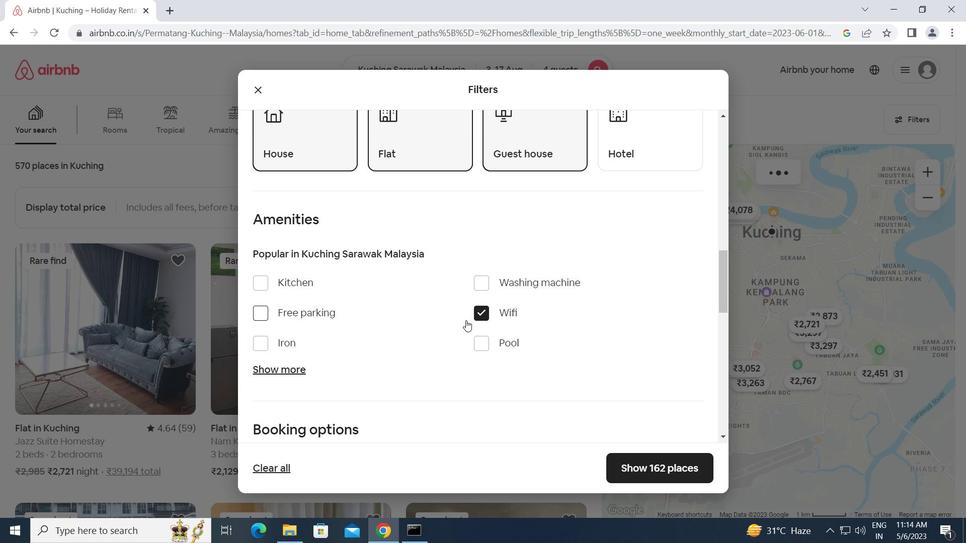 
Action: Mouse scrolled (460, 324) with delta (0, 0)
Screenshot: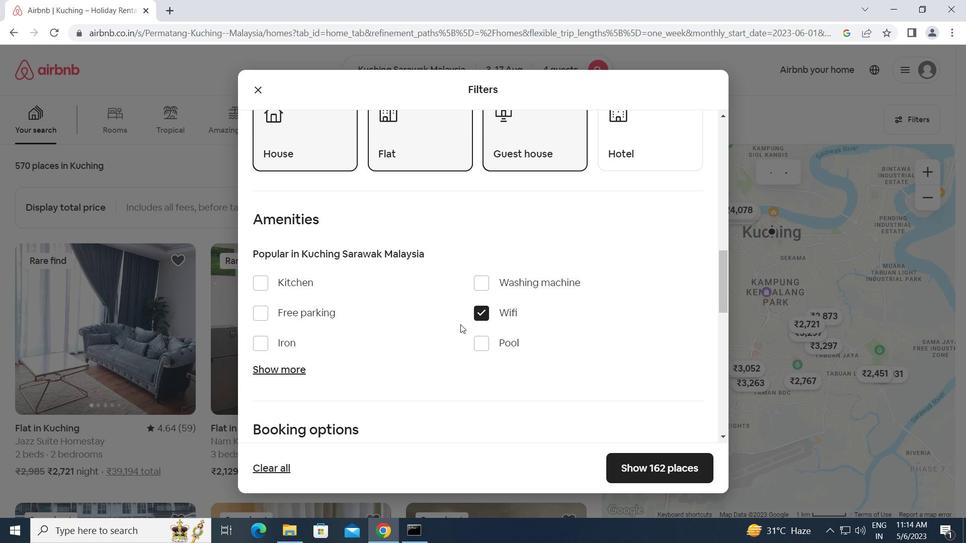 
Action: Mouse scrolled (460, 324) with delta (0, 0)
Screenshot: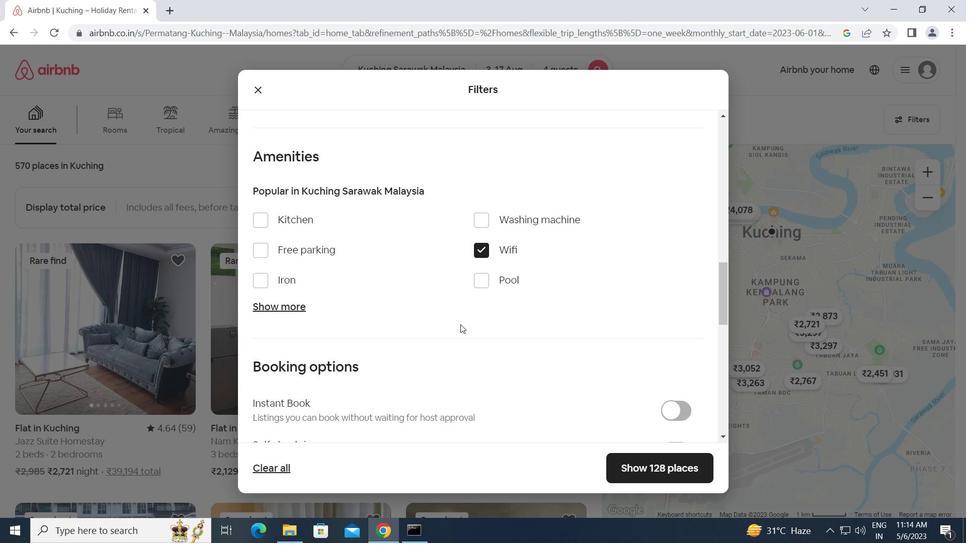 
Action: Mouse scrolled (460, 324) with delta (0, 0)
Screenshot: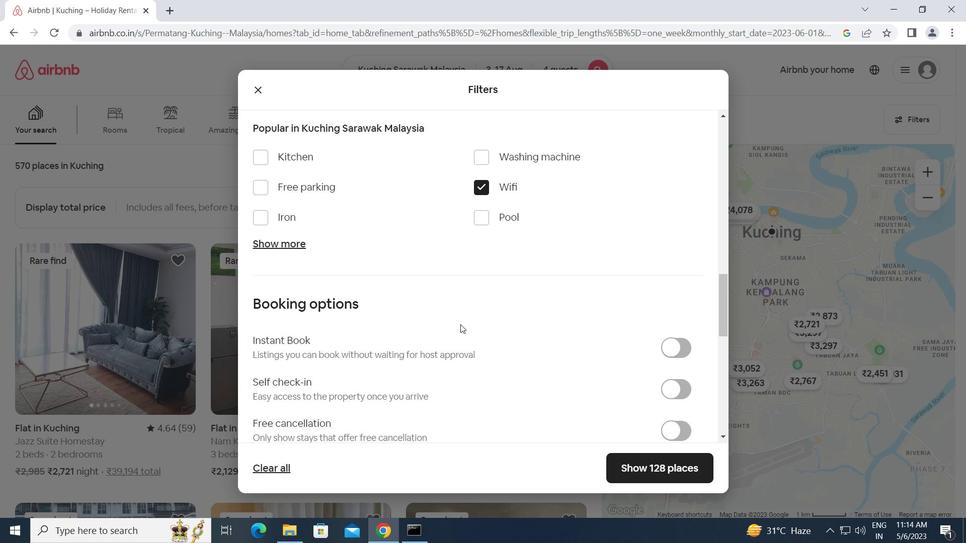 
Action: Mouse moved to (675, 324)
Screenshot: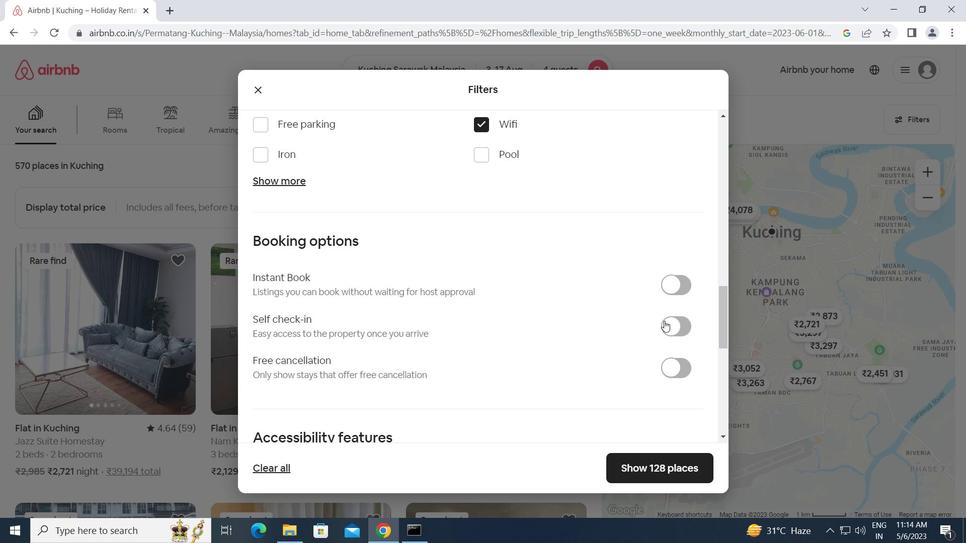 
Action: Mouse pressed left at (675, 324)
Screenshot: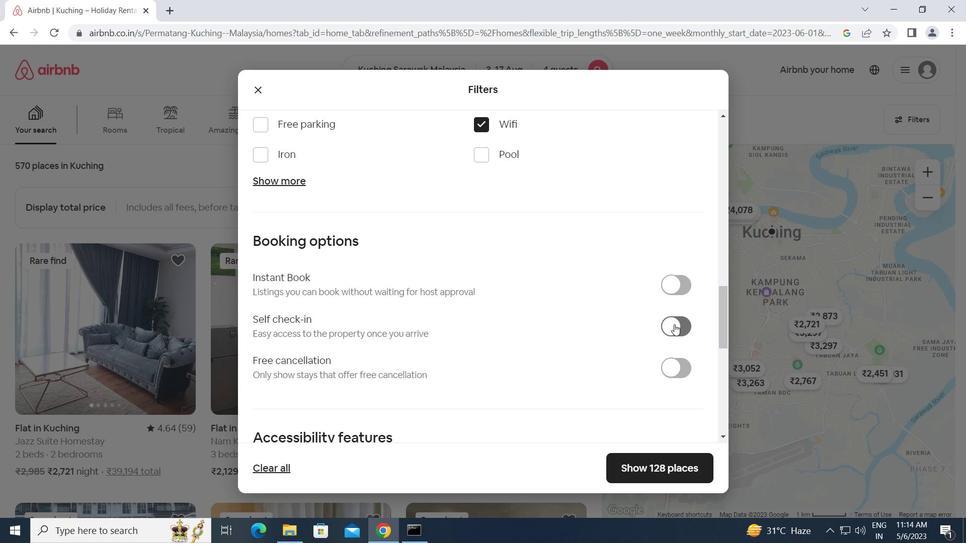 
Action: Mouse moved to (551, 356)
Screenshot: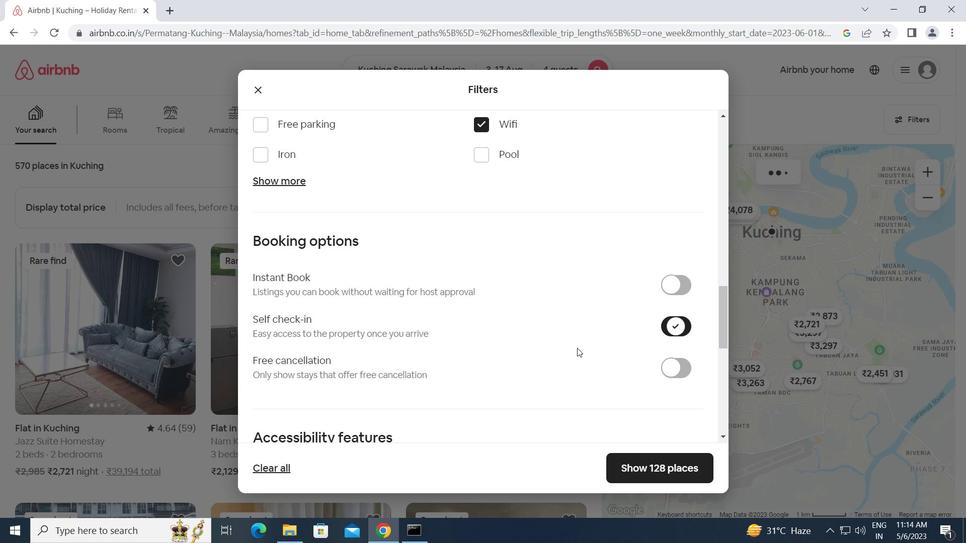 
Action: Mouse scrolled (551, 355) with delta (0, 0)
Screenshot: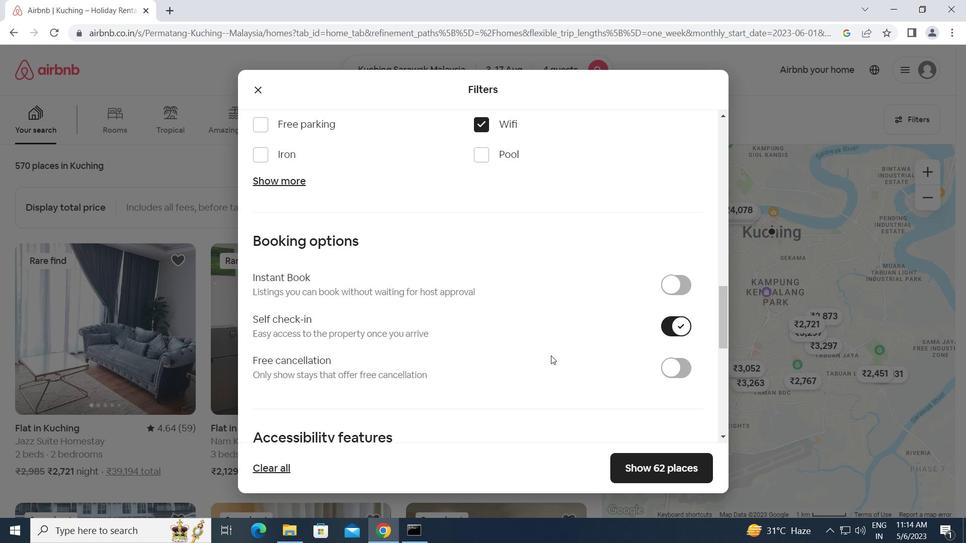 
Action: Mouse scrolled (551, 355) with delta (0, 0)
Screenshot: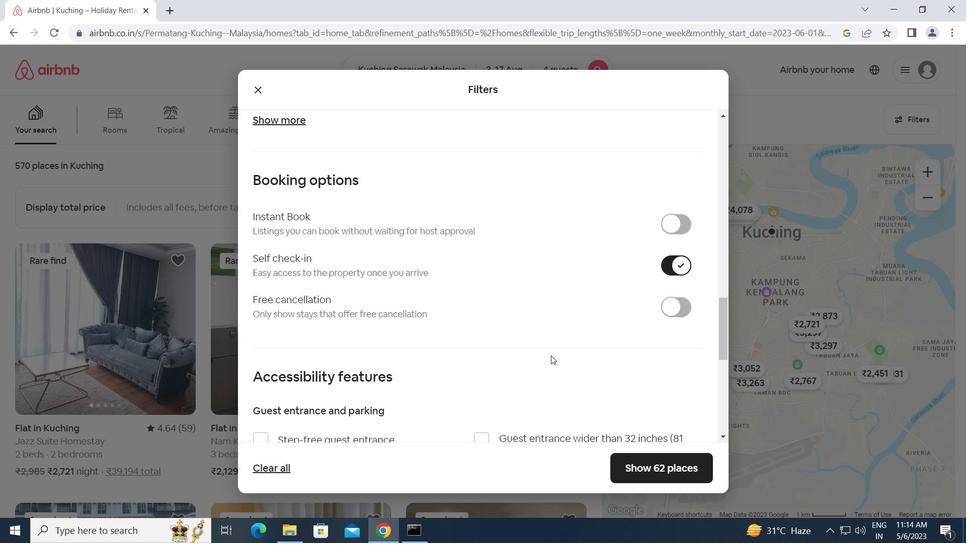 
Action: Mouse scrolled (551, 355) with delta (0, 0)
Screenshot: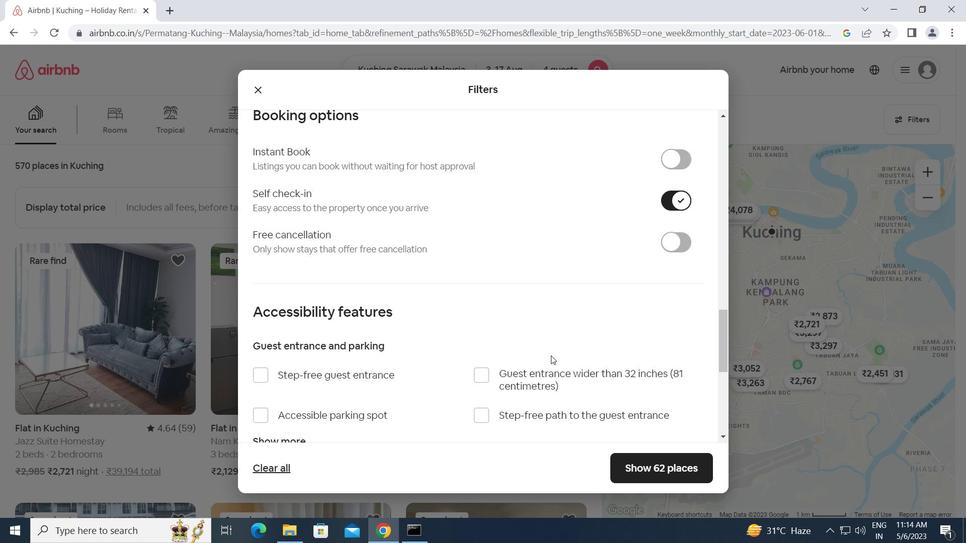 
Action: Mouse scrolled (551, 355) with delta (0, 0)
Screenshot: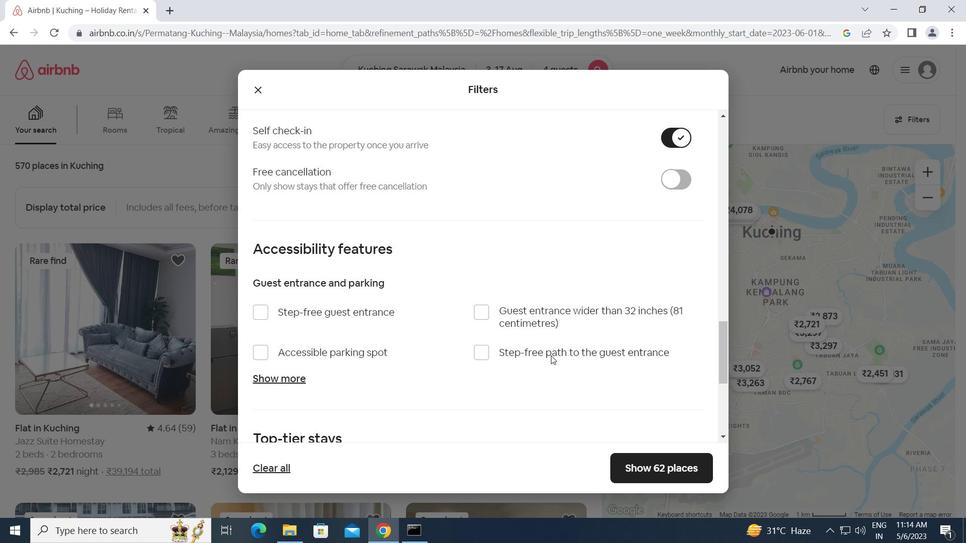 
Action: Mouse scrolled (551, 355) with delta (0, 0)
Screenshot: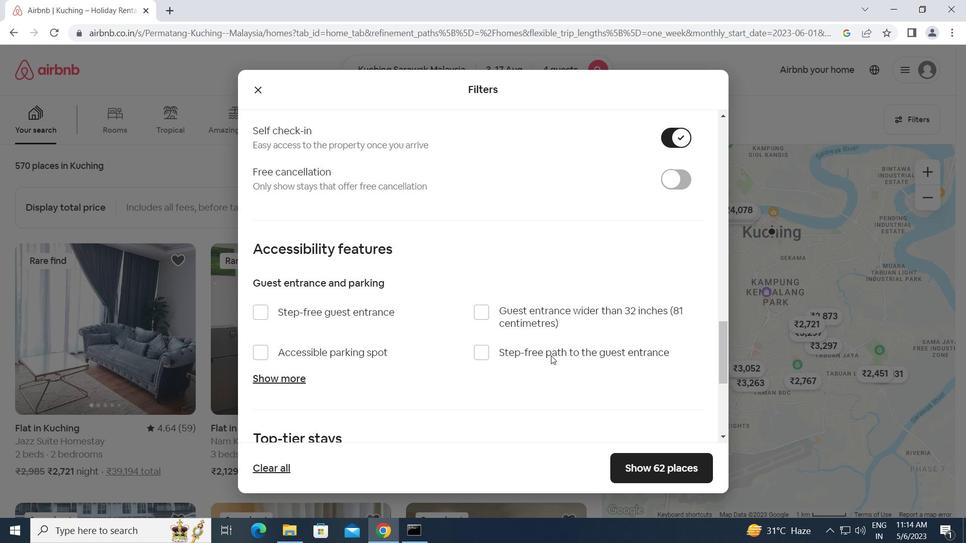 
Action: Mouse scrolled (551, 355) with delta (0, 0)
Screenshot: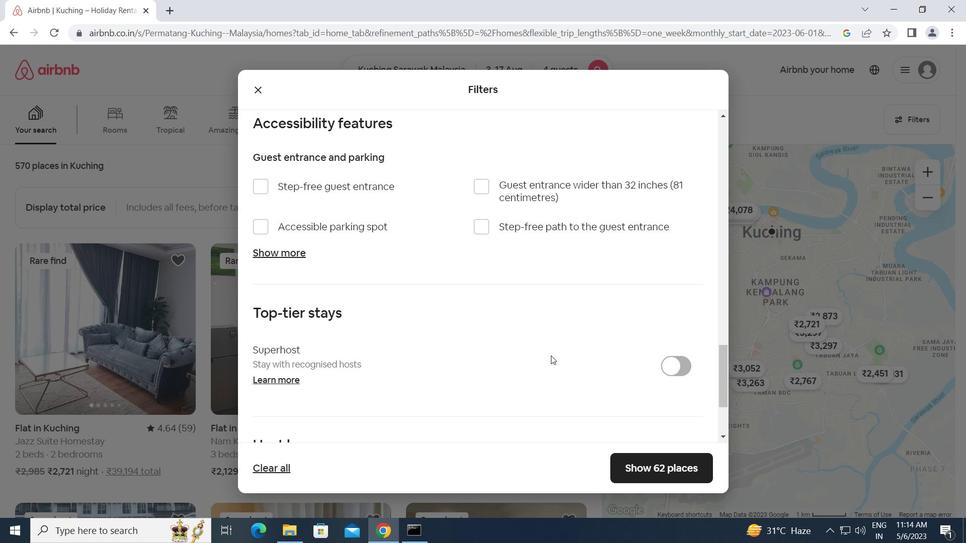 
Action: Mouse scrolled (551, 355) with delta (0, 0)
Screenshot: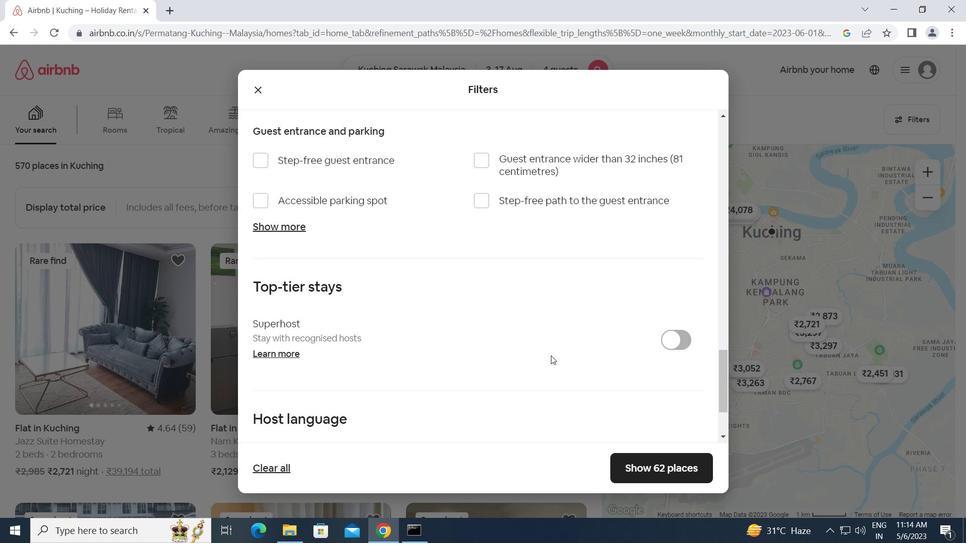 
Action: Mouse scrolled (551, 355) with delta (0, 0)
Screenshot: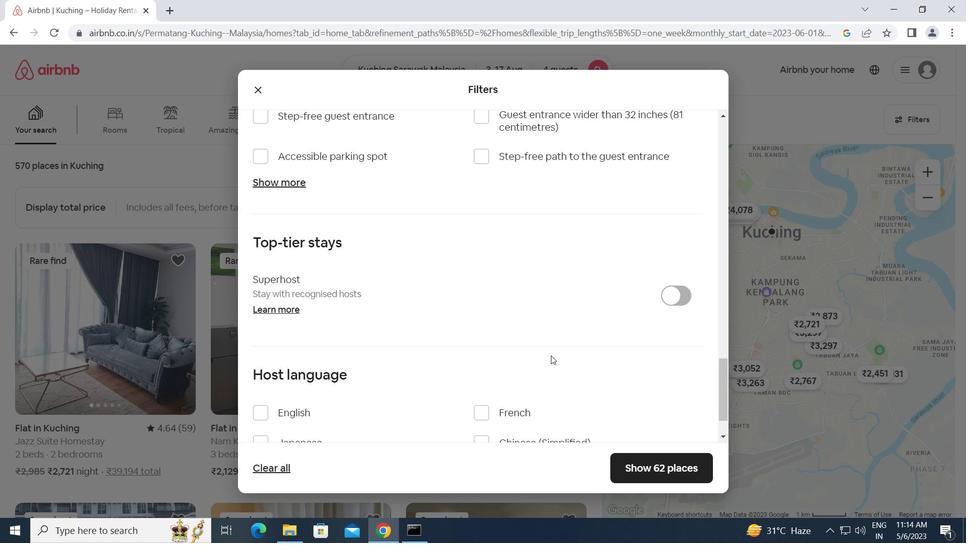 
Action: Mouse moved to (265, 352)
Screenshot: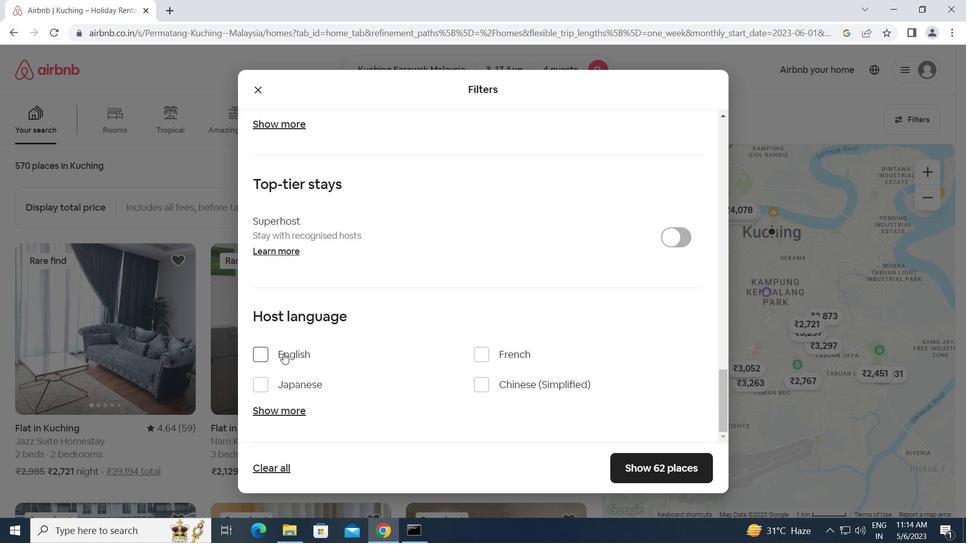 
Action: Mouse pressed left at (265, 352)
Screenshot: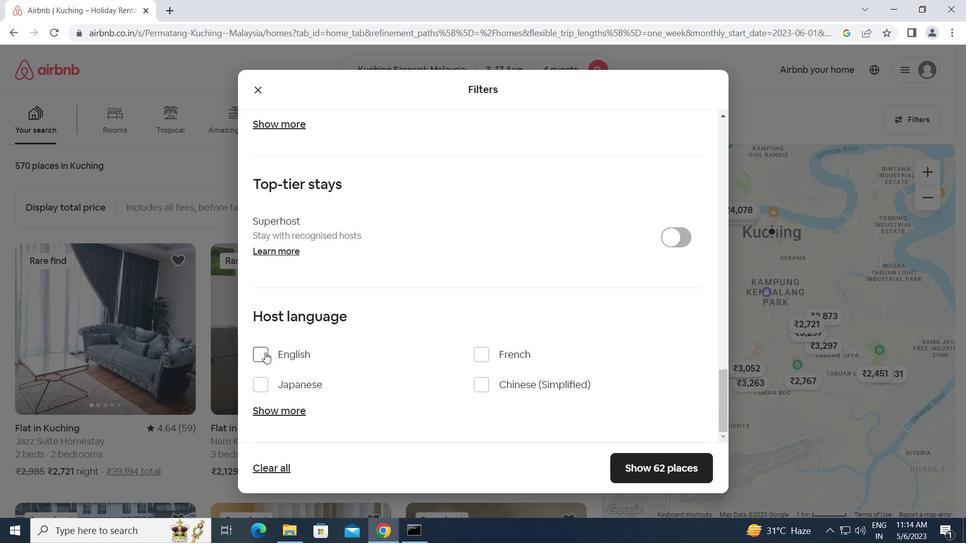 
Action: Mouse moved to (648, 469)
Screenshot: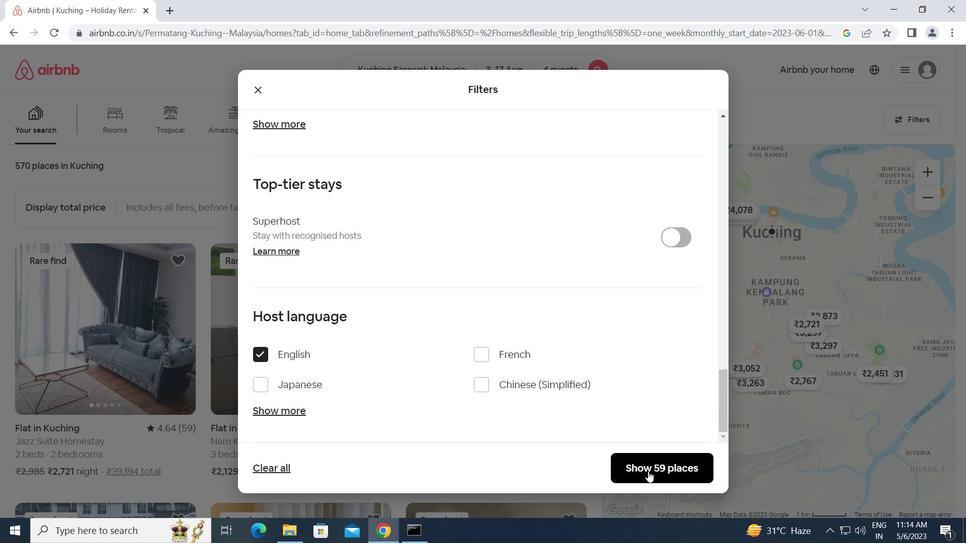 
Action: Mouse pressed left at (648, 469)
Screenshot: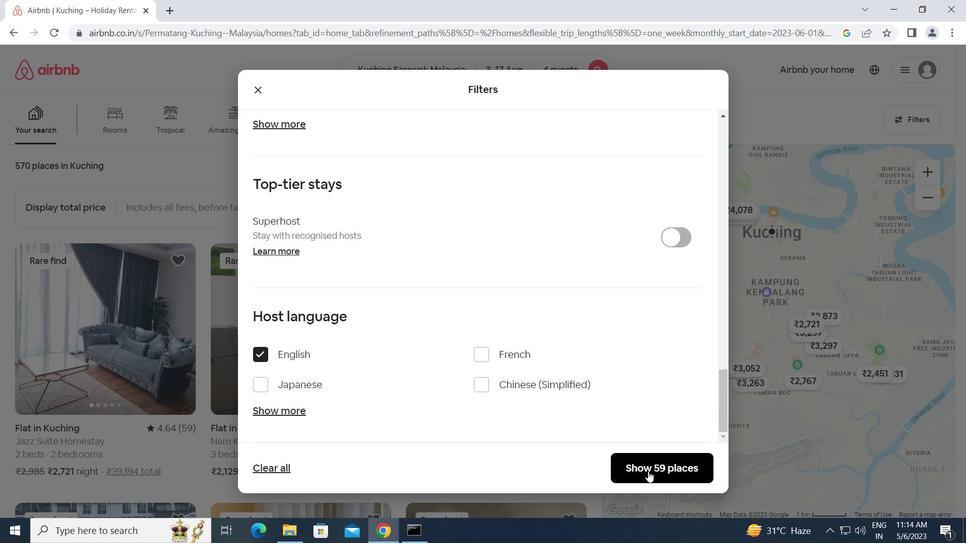 
Action: Mouse moved to (635, 399)
Screenshot: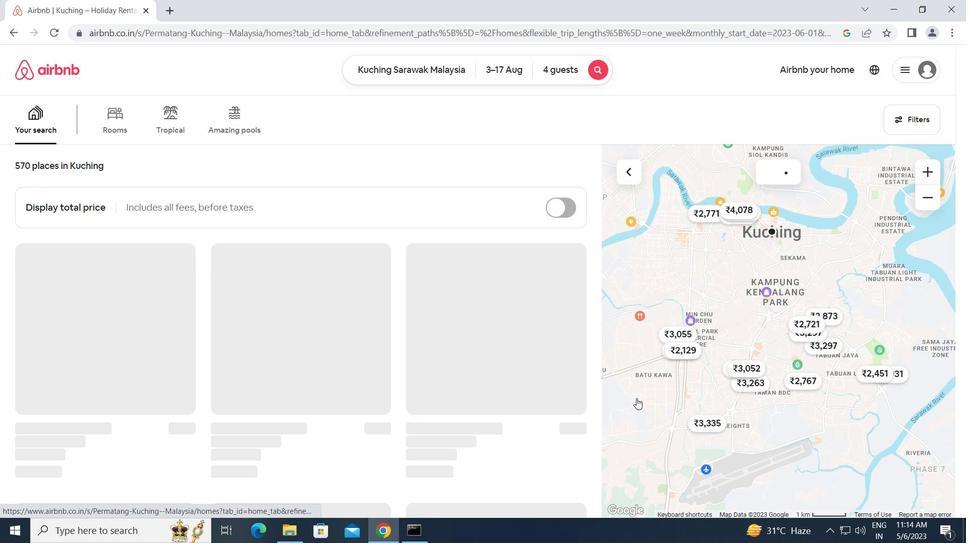 
